 Task: Add a signature Hannah Green containing Have a great Halloween, Hannah Green to email address softage.5@softage.net and add a folder Meditation
Action: Mouse moved to (22, 42)
Screenshot: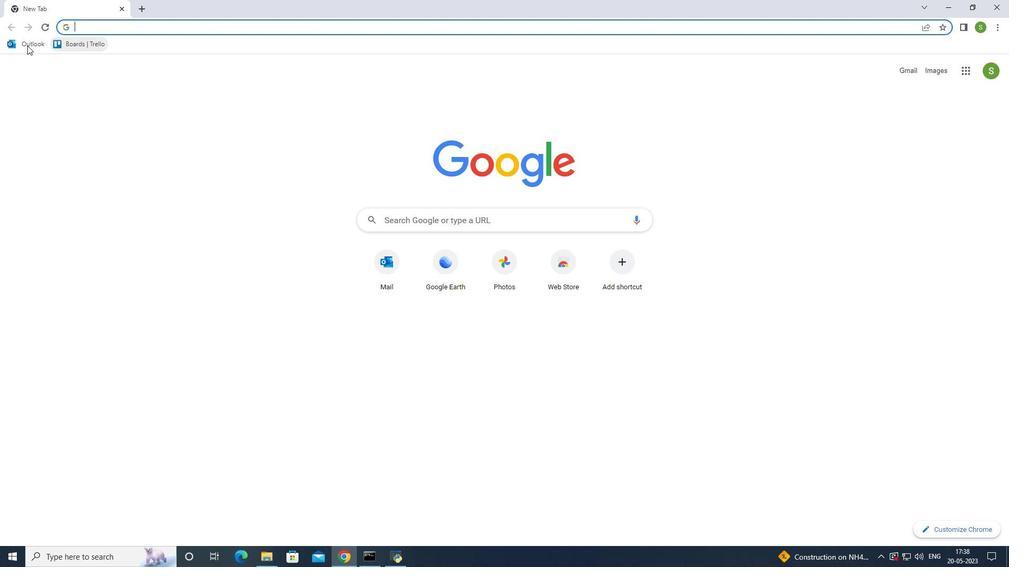 
Action: Mouse pressed left at (22, 42)
Screenshot: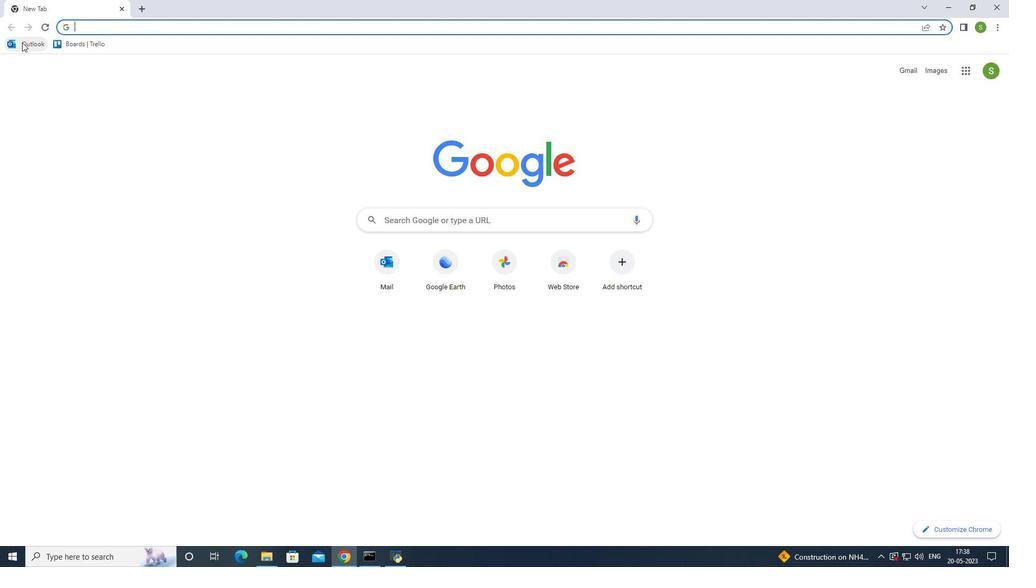 
Action: Mouse moved to (93, 90)
Screenshot: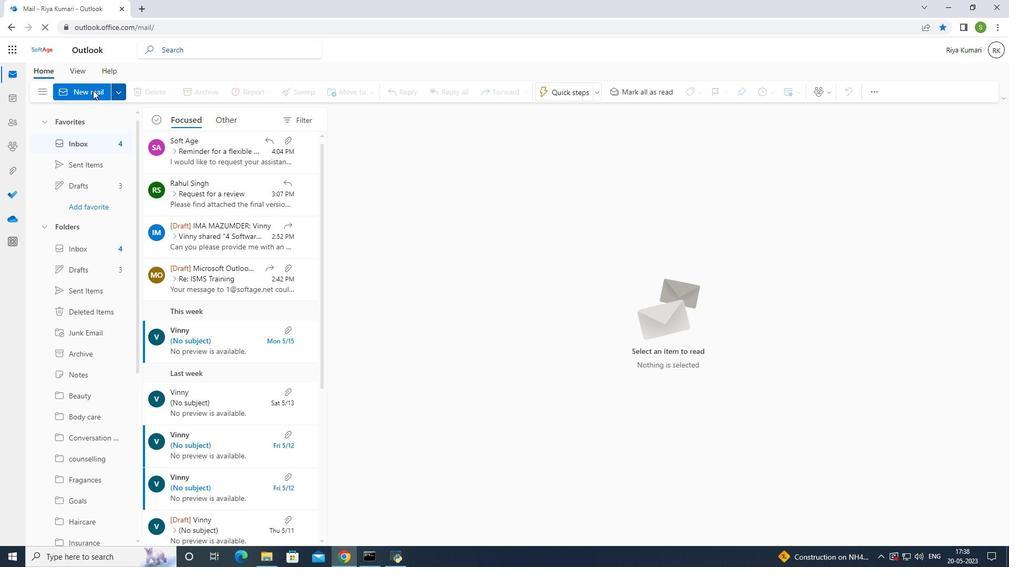 
Action: Mouse pressed left at (93, 90)
Screenshot: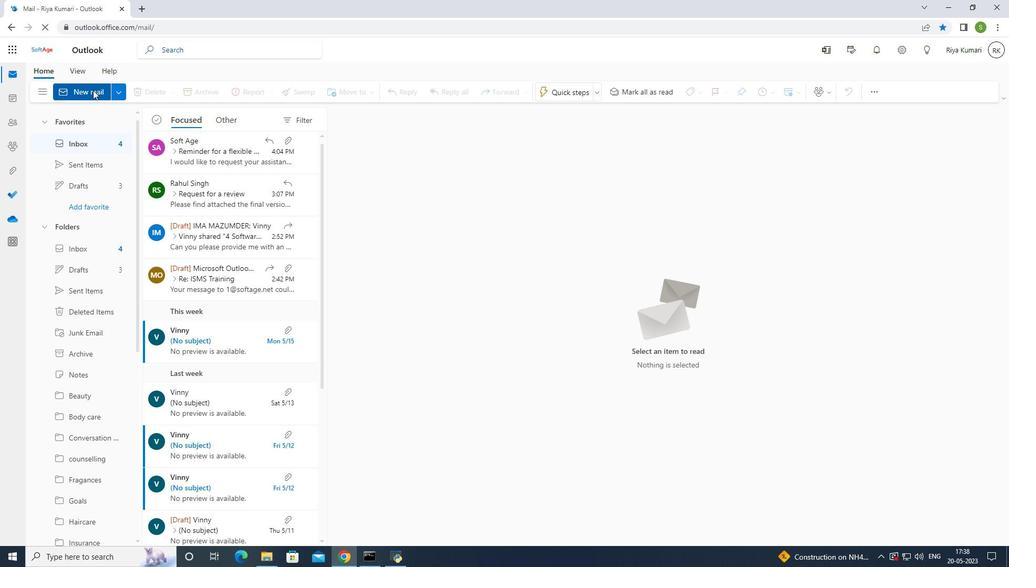 
Action: Mouse moved to (399, 146)
Screenshot: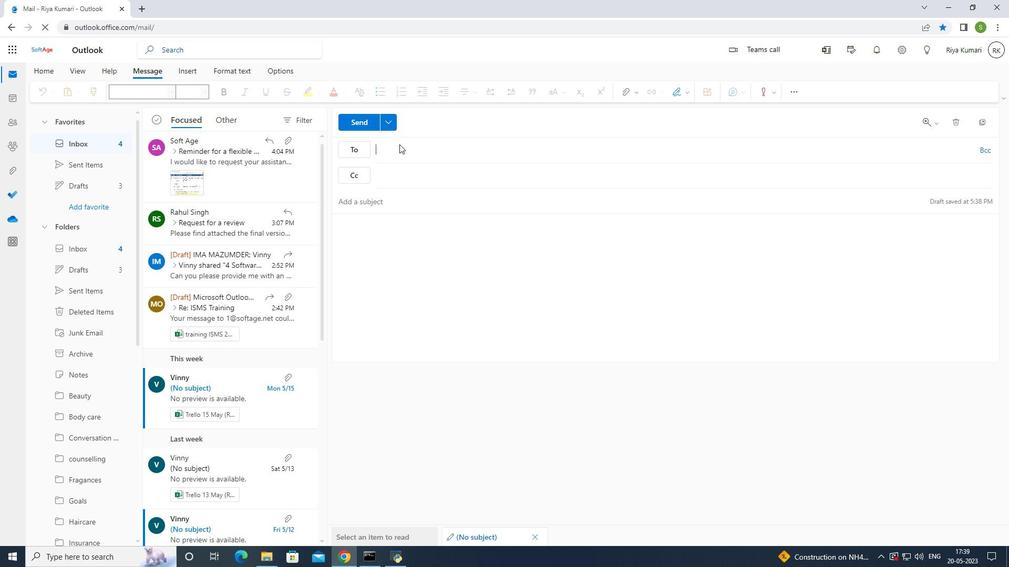 
Action: Mouse pressed left at (399, 146)
Screenshot: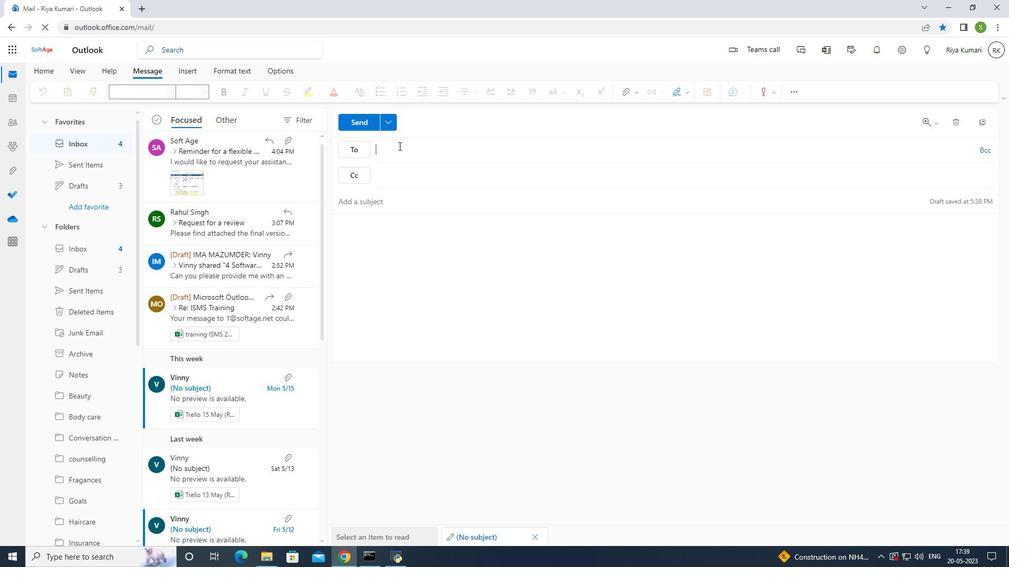 
Action: Mouse moved to (403, 143)
Screenshot: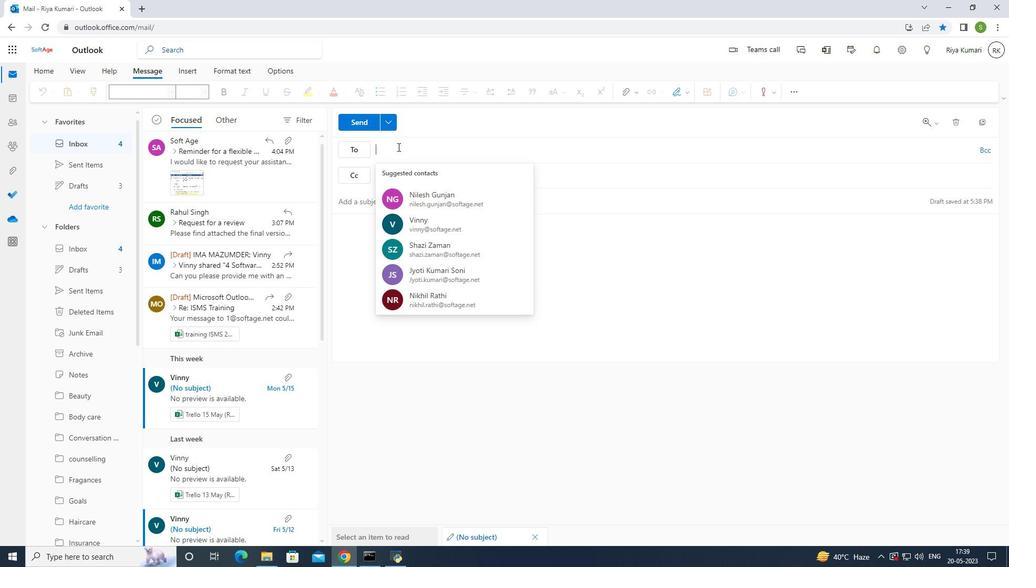 
Action: Key pressed softage.5<Key.shift>@softage.net
Screenshot: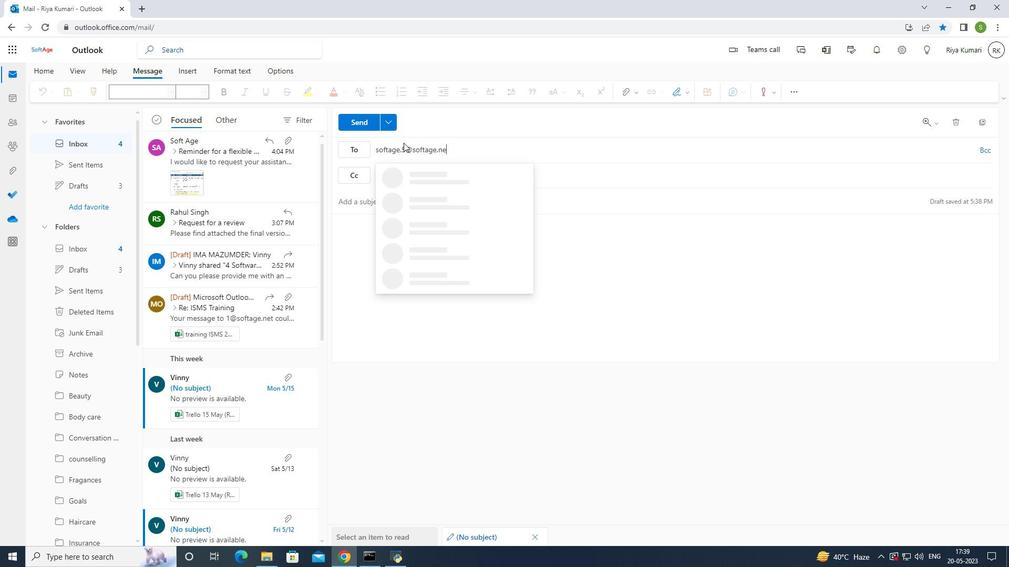 
Action: Mouse moved to (433, 182)
Screenshot: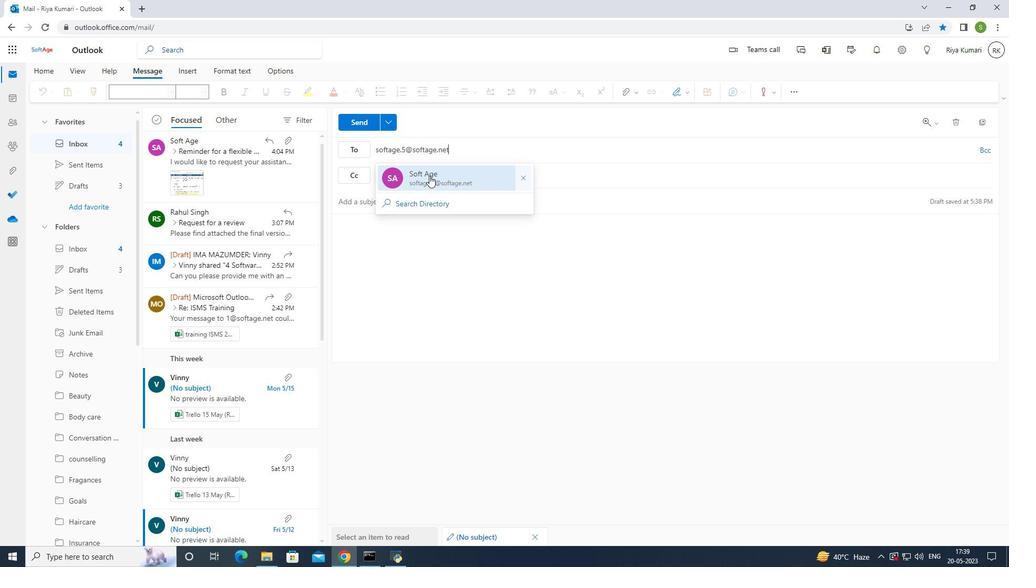 
Action: Mouse pressed left at (433, 182)
Screenshot: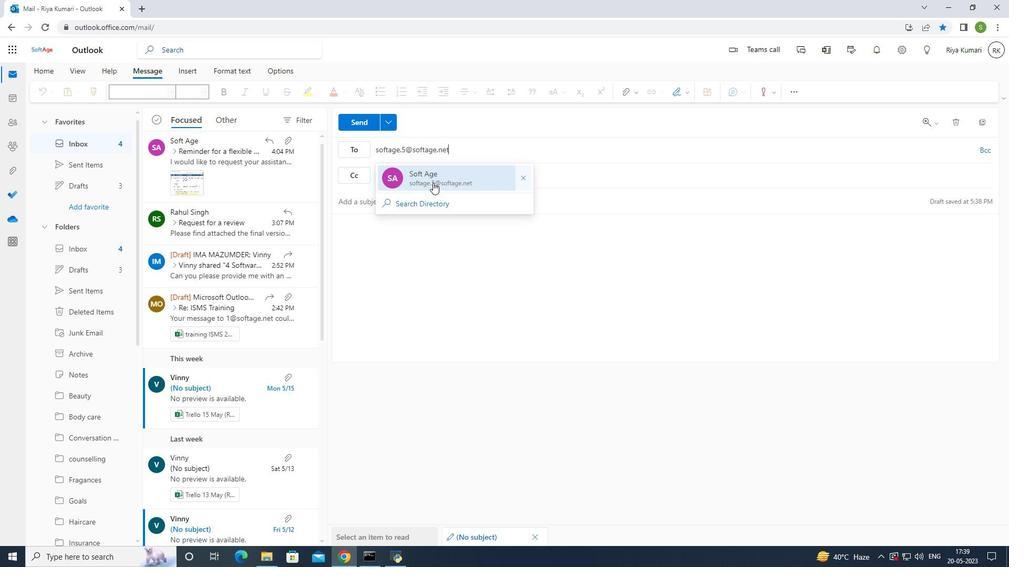 
Action: Mouse moved to (688, 90)
Screenshot: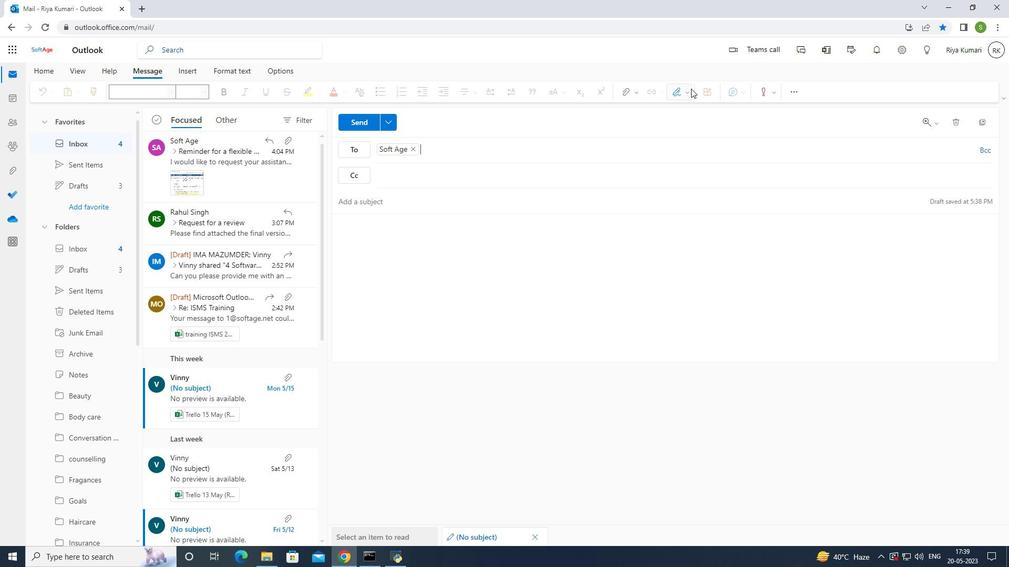 
Action: Mouse pressed left at (688, 90)
Screenshot: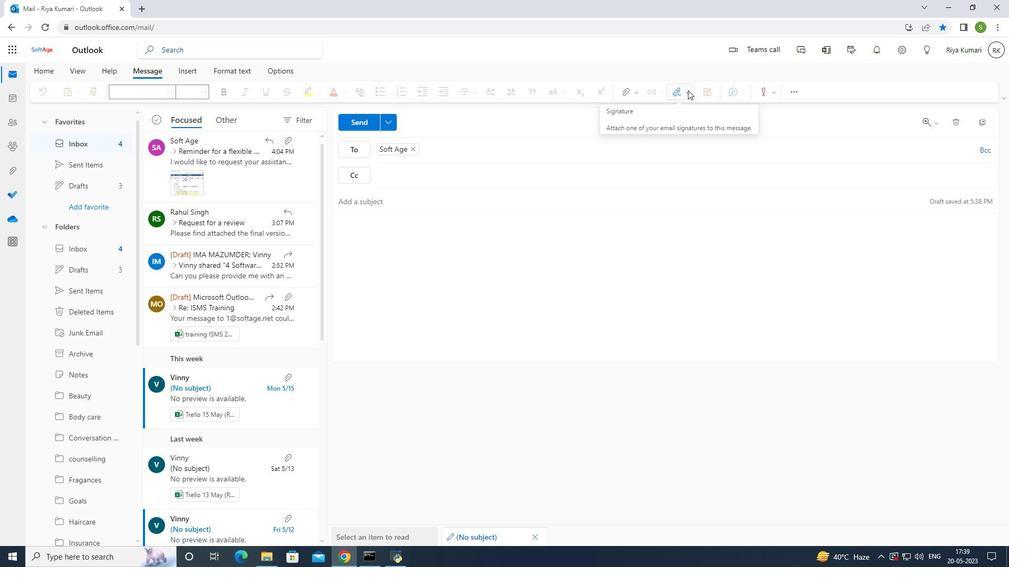 
Action: Mouse moved to (661, 132)
Screenshot: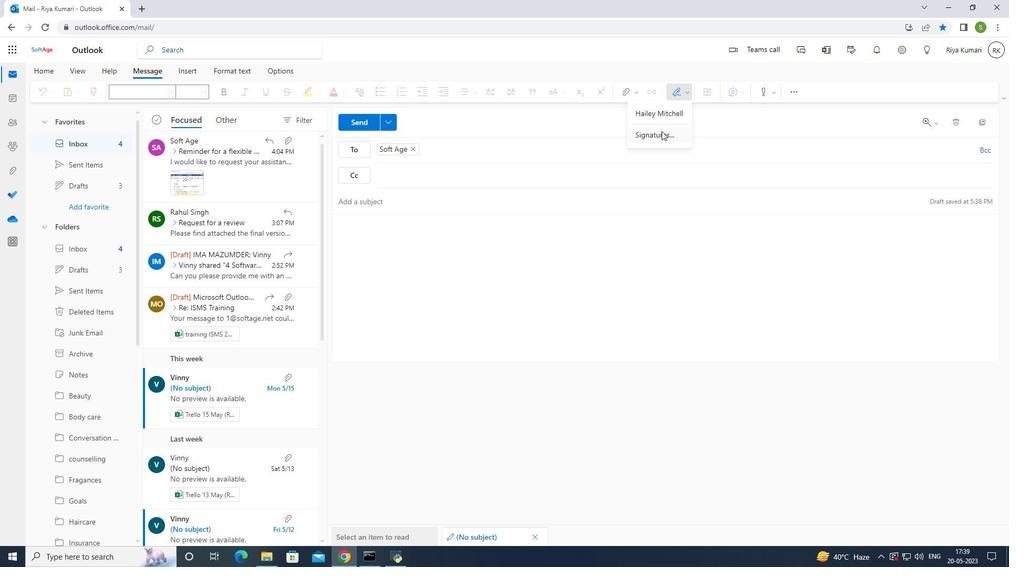 
Action: Mouse pressed left at (661, 132)
Screenshot: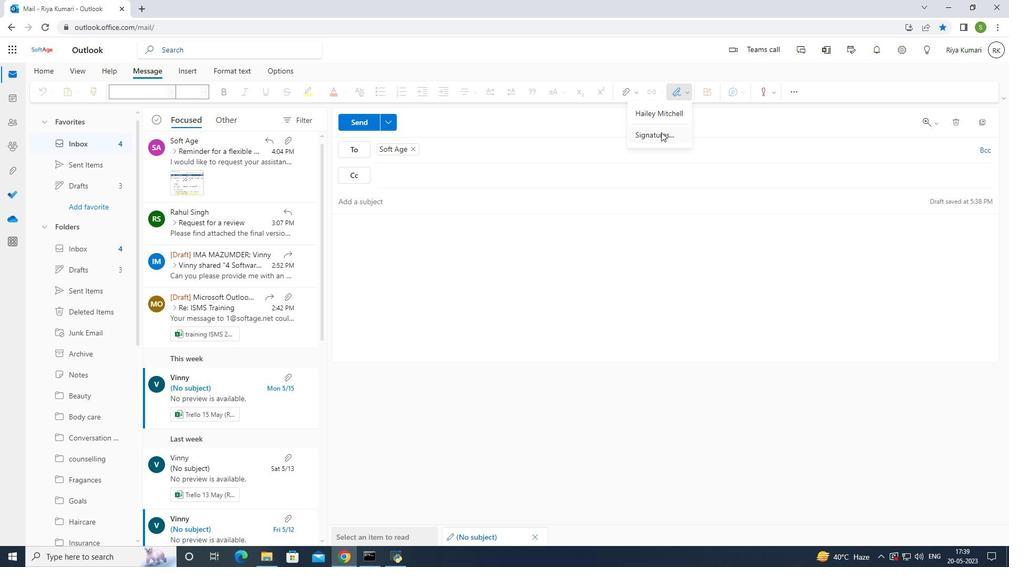 
Action: Mouse moved to (654, 175)
Screenshot: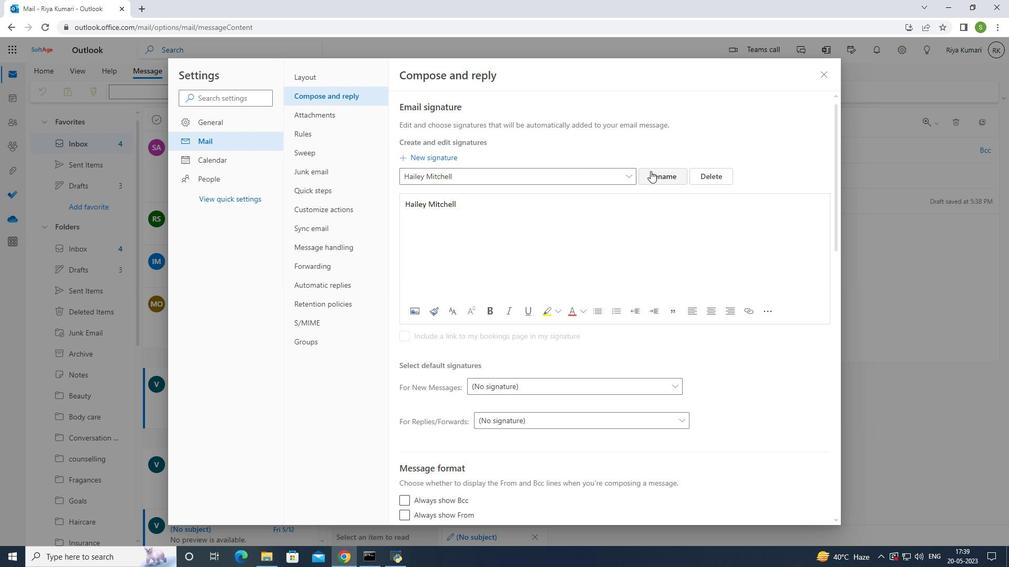 
Action: Mouse pressed left at (654, 175)
Screenshot: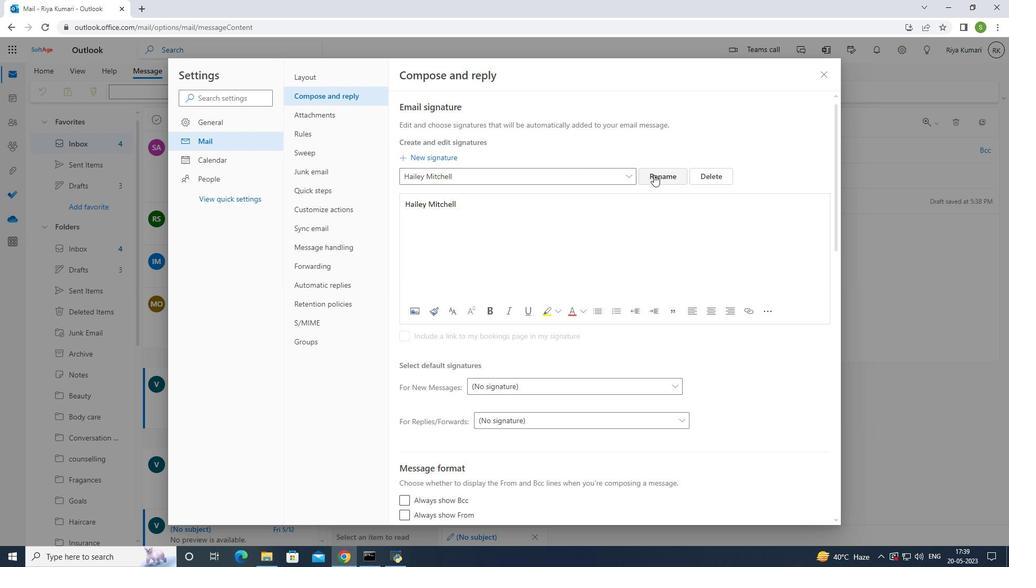 
Action: Mouse moved to (489, 179)
Screenshot: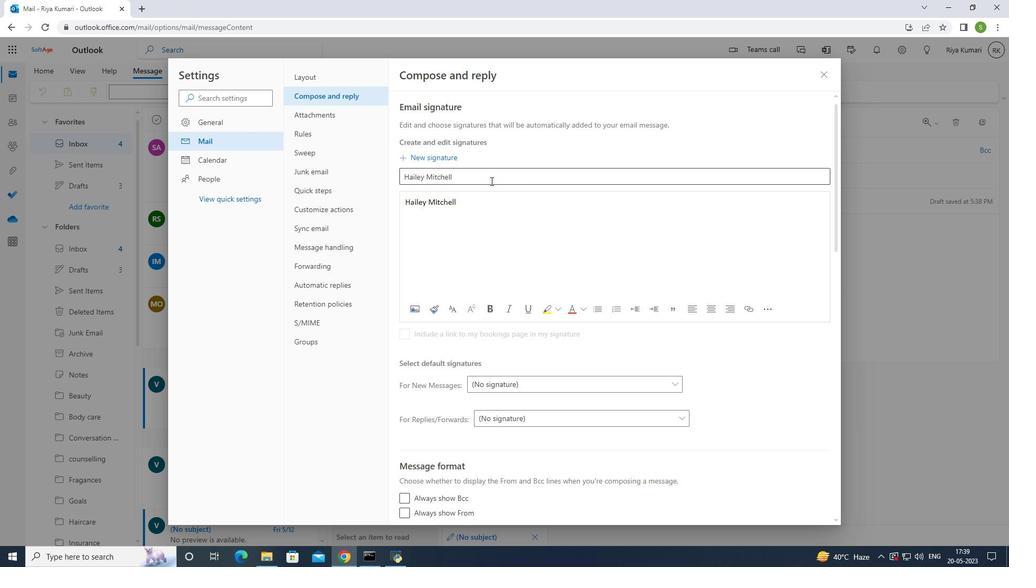 
Action: Mouse pressed left at (489, 179)
Screenshot: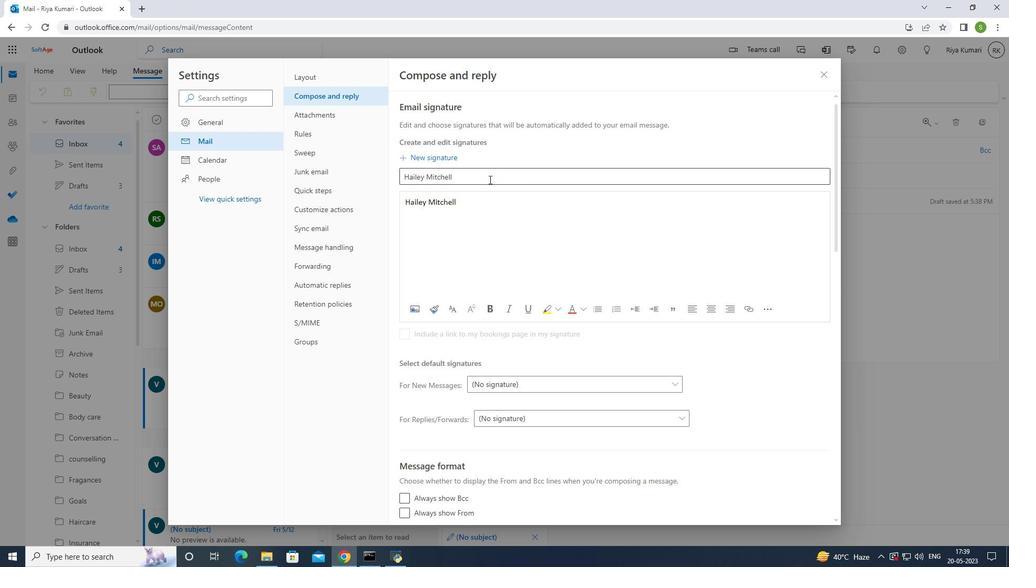 
Action: Key pressed <Key.backspace><Key.backspace><Key.backspace><Key.backspace><Key.backspace><Key.backspace><Key.backspace><Key.backspace><Key.backspace><Key.backspace><Key.backspace><Key.backspace><Key.backspace><Key.backspace><Key.backspace><Key.backspace><Key.backspace><Key.backspace>
Screenshot: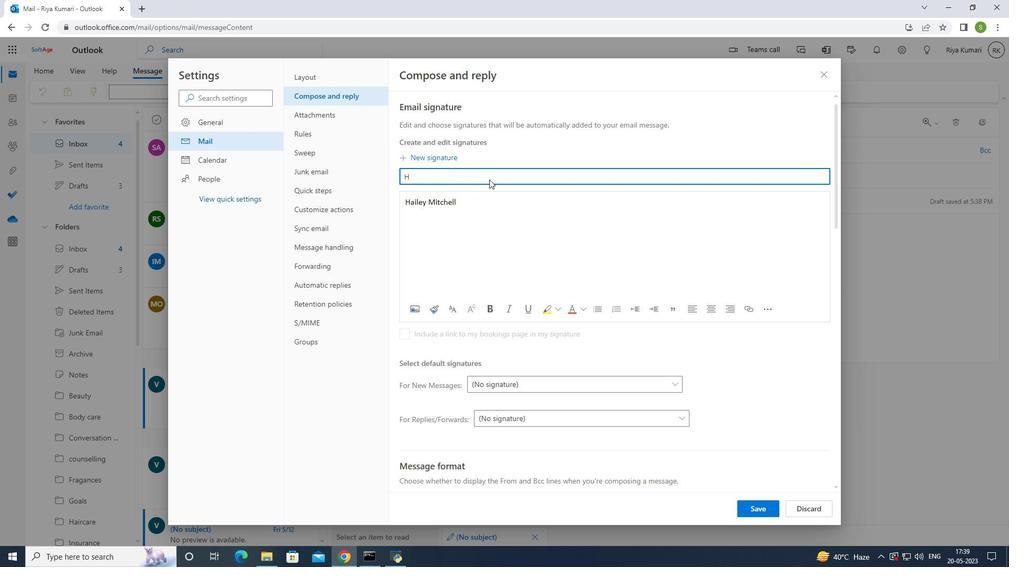 
Action: Mouse moved to (489, 178)
Screenshot: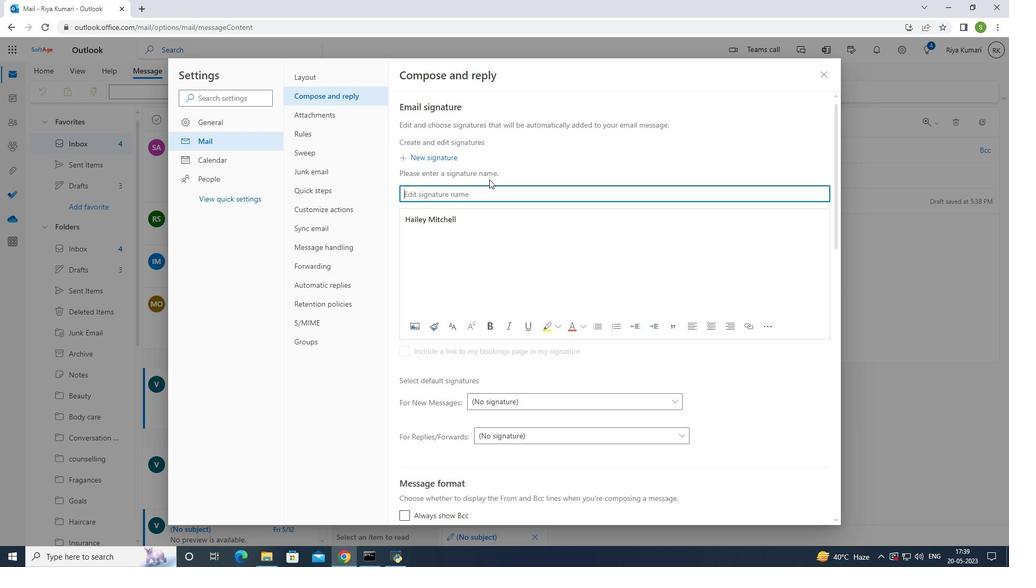 
Action: Key pressed <Key.shift><Key.shift>Hannah<Key.space><Key.shift>Greennnn<Key.backspace><Key.backspace><Key.backspace><Key.backspace>n
Screenshot: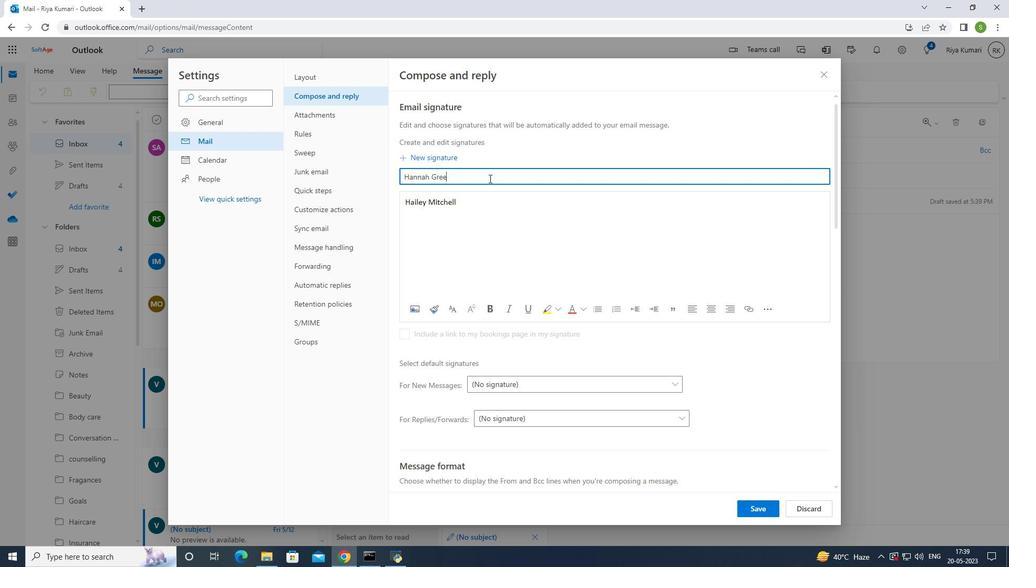 
Action: Mouse moved to (489, 188)
Screenshot: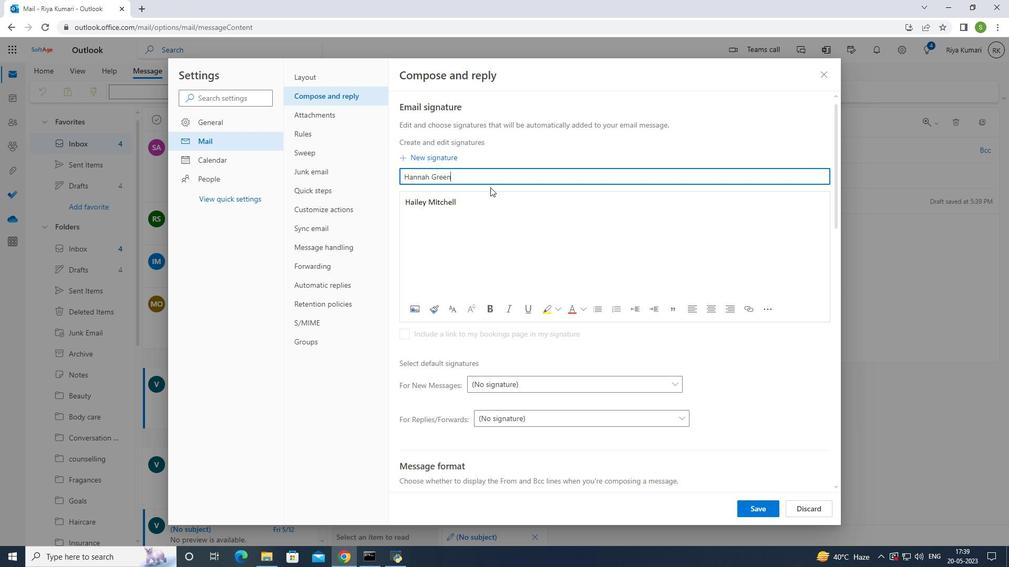 
Action: Key pressed ctrl+A<'\x03'>
Screenshot: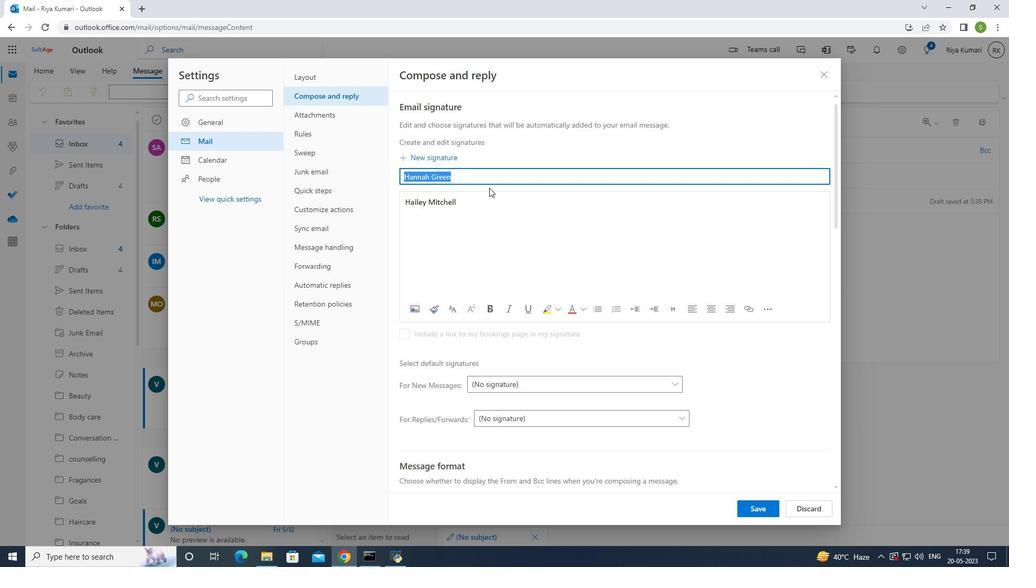 
Action: Mouse moved to (466, 201)
Screenshot: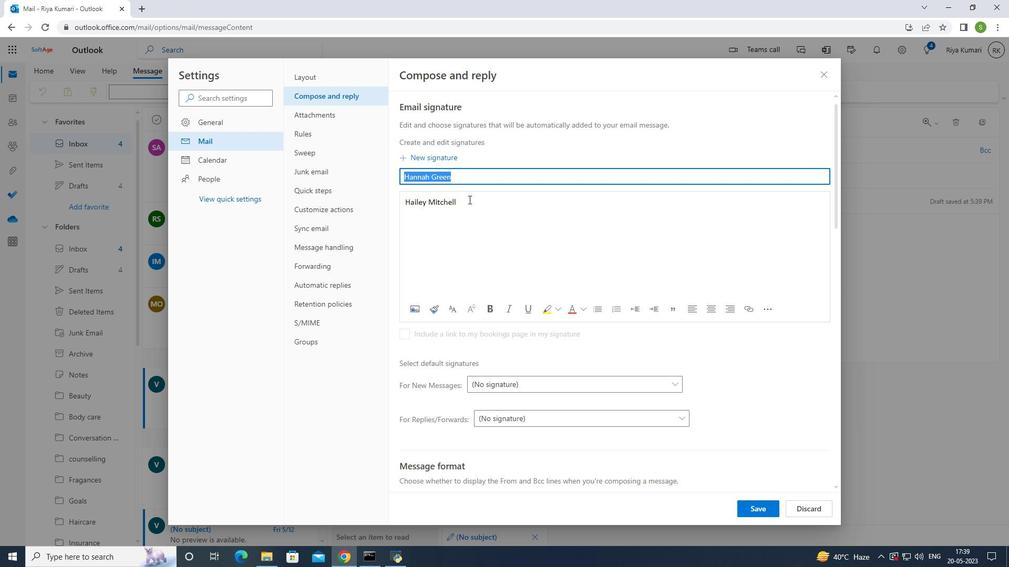 
Action: Mouse pressed left at (466, 201)
Screenshot: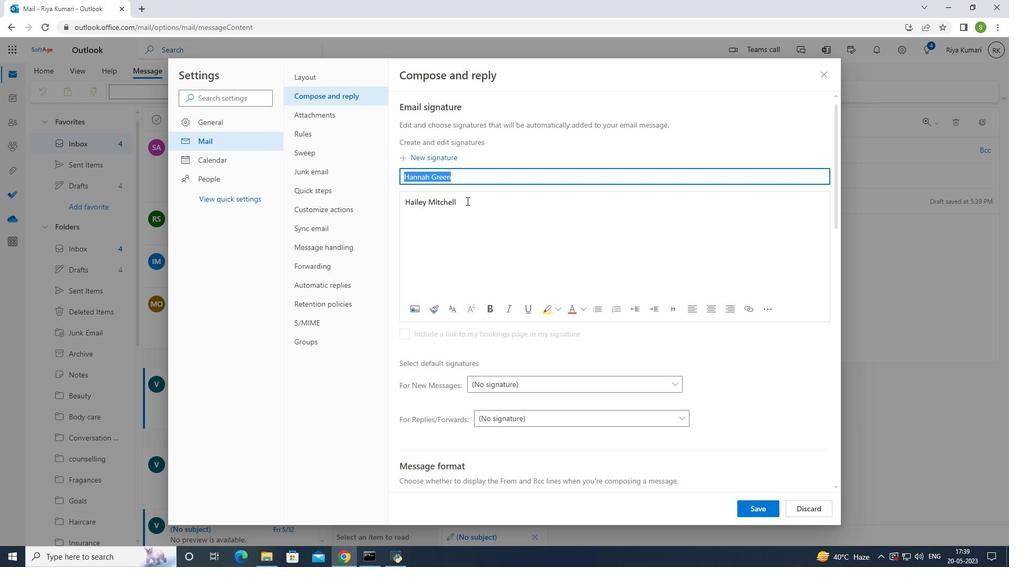 
Action: Mouse moved to (464, 202)
Screenshot: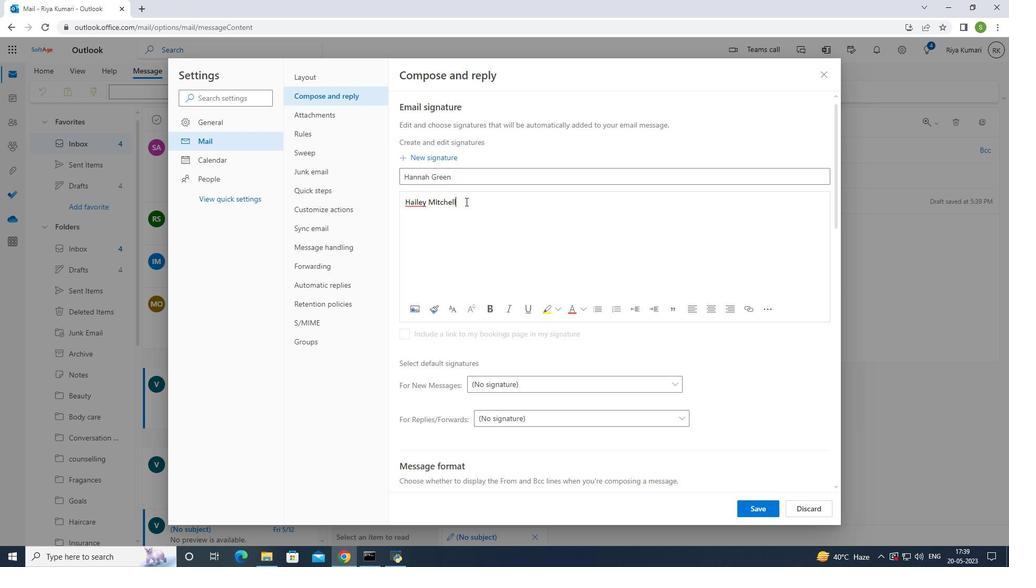 
Action: Key pressed <Key.backspace>
Screenshot: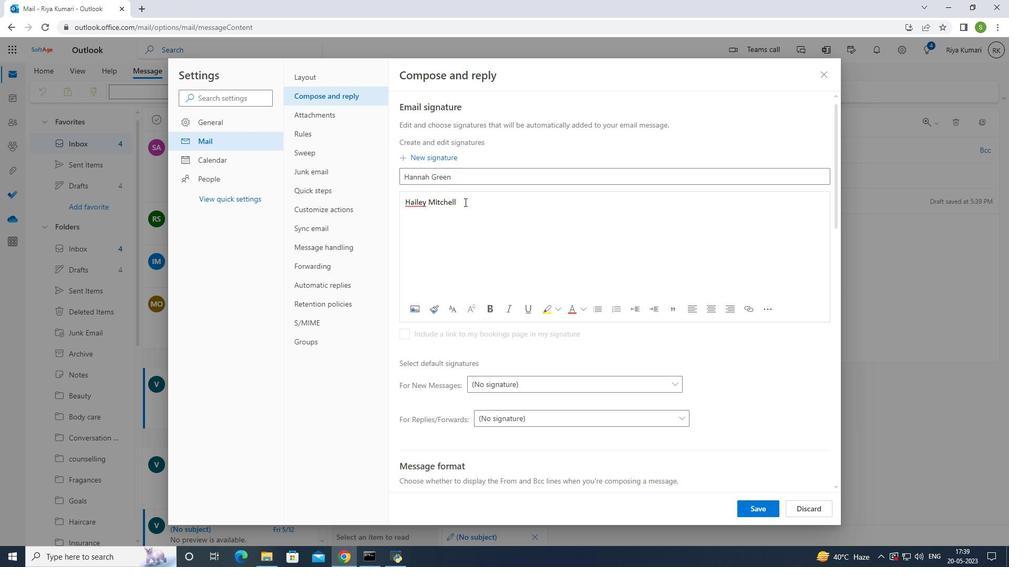 
Action: Mouse moved to (465, 202)
Screenshot: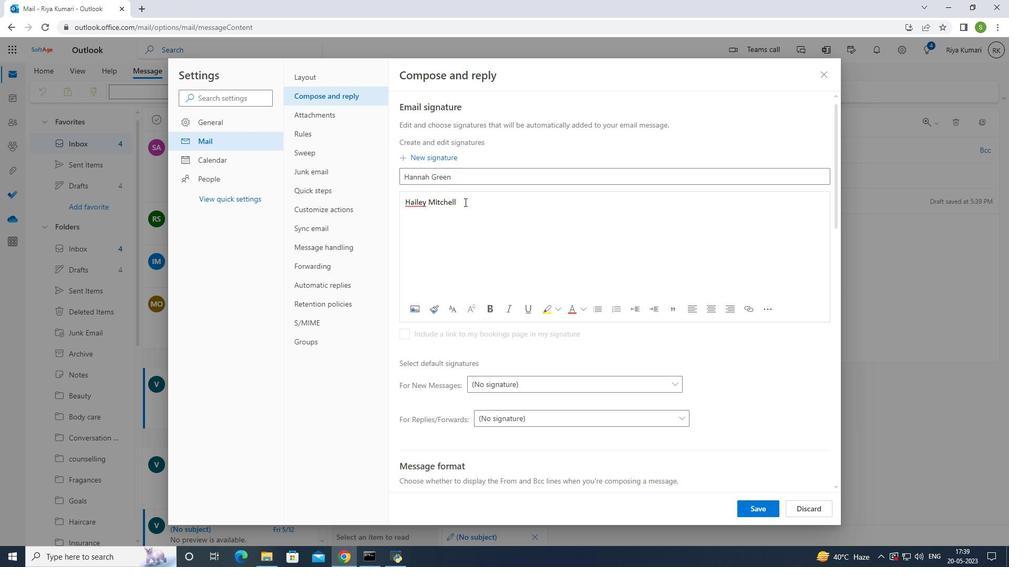 
Action: Key pressed <Key.backspace><Key.backspace><Key.backspace><Key.backspace><Key.backspace><Key.backspace><Key.backspace><Key.backspace><Key.backspace><Key.backspace><Key.backspace><Key.backspace><Key.backspace>
Screenshot: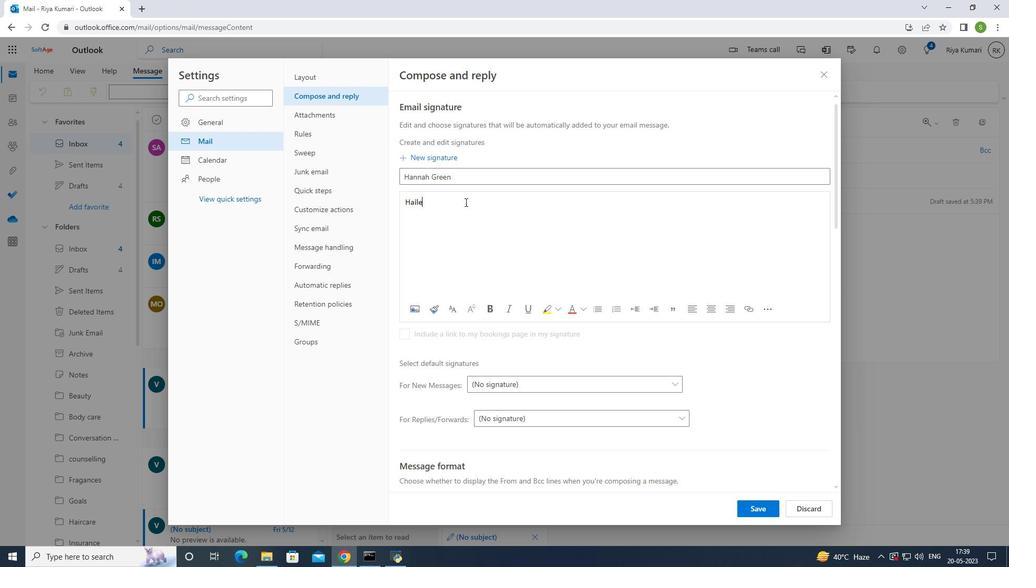 
Action: Mouse moved to (465, 202)
Screenshot: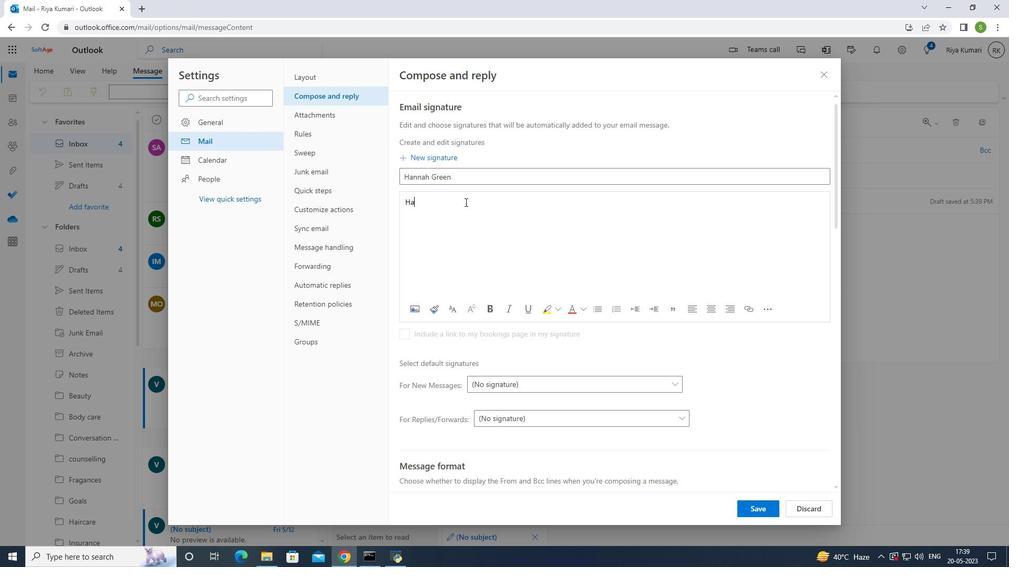 
Action: Key pressed <Key.backspace>
Screenshot: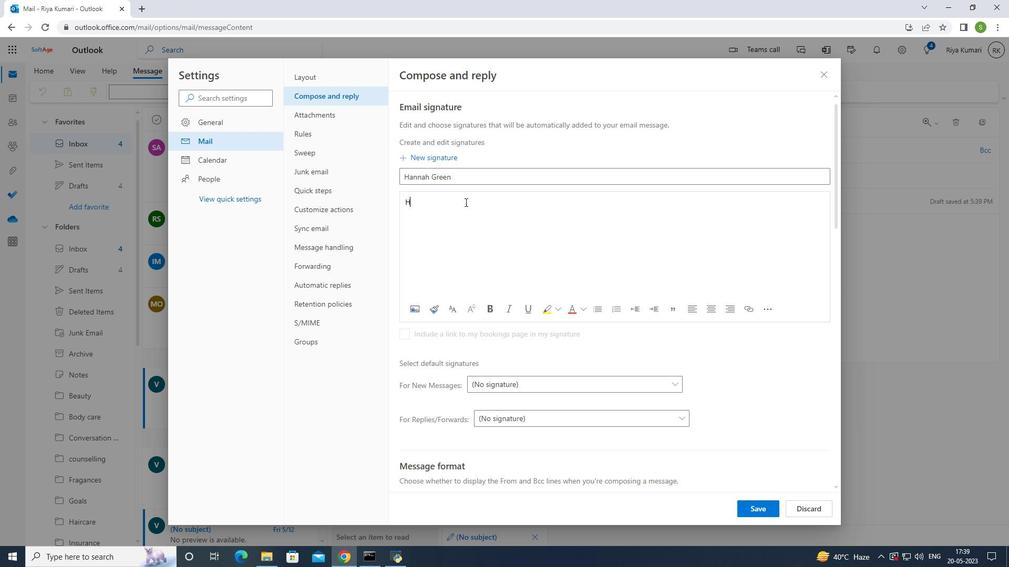 
Action: Mouse moved to (465, 203)
Screenshot: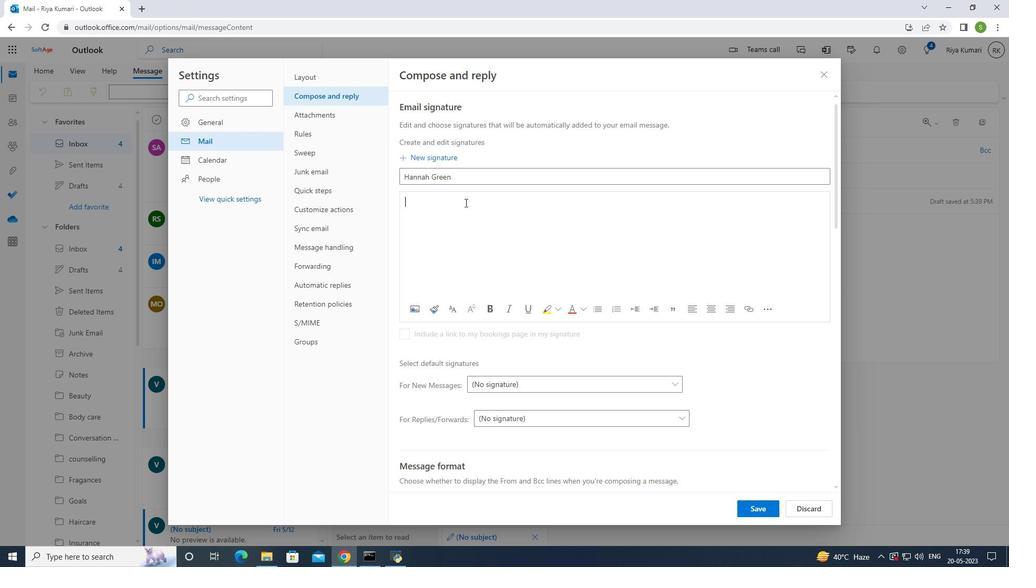 
Action: Key pressed ctrl+V
Screenshot: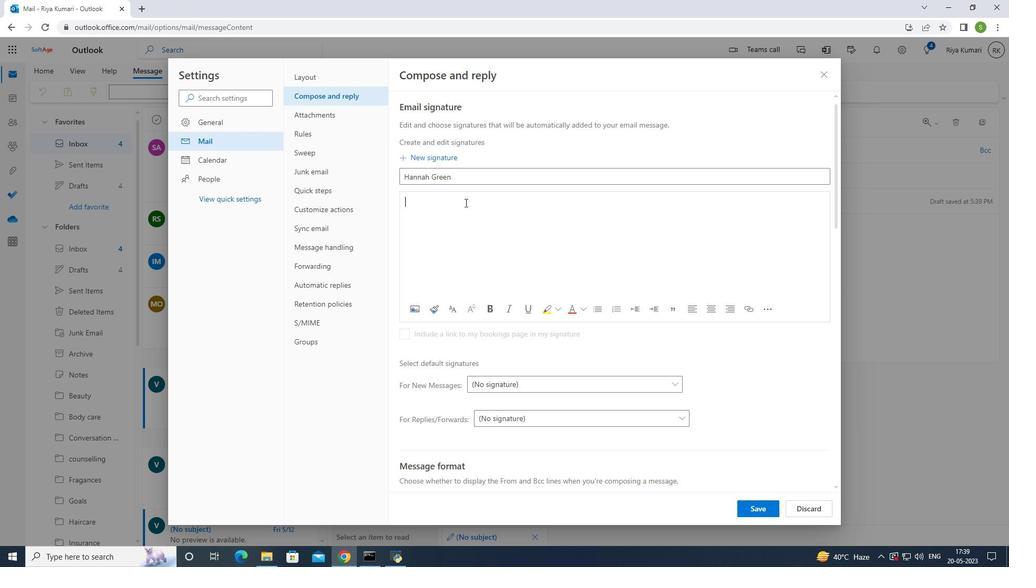 
Action: Mouse moved to (584, 291)
Screenshot: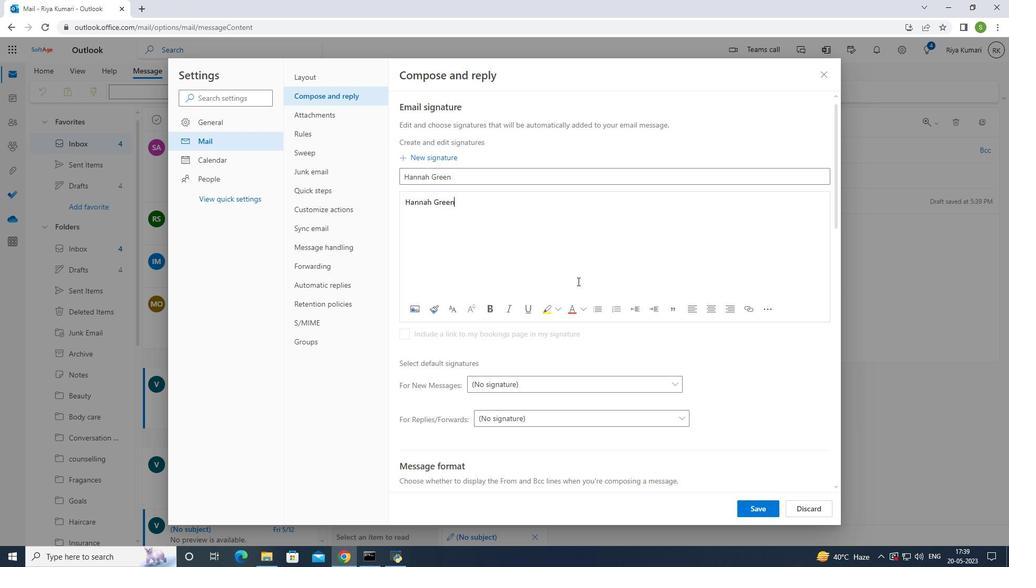 
Action: Mouse scrolled (582, 289) with delta (0, 0)
Screenshot: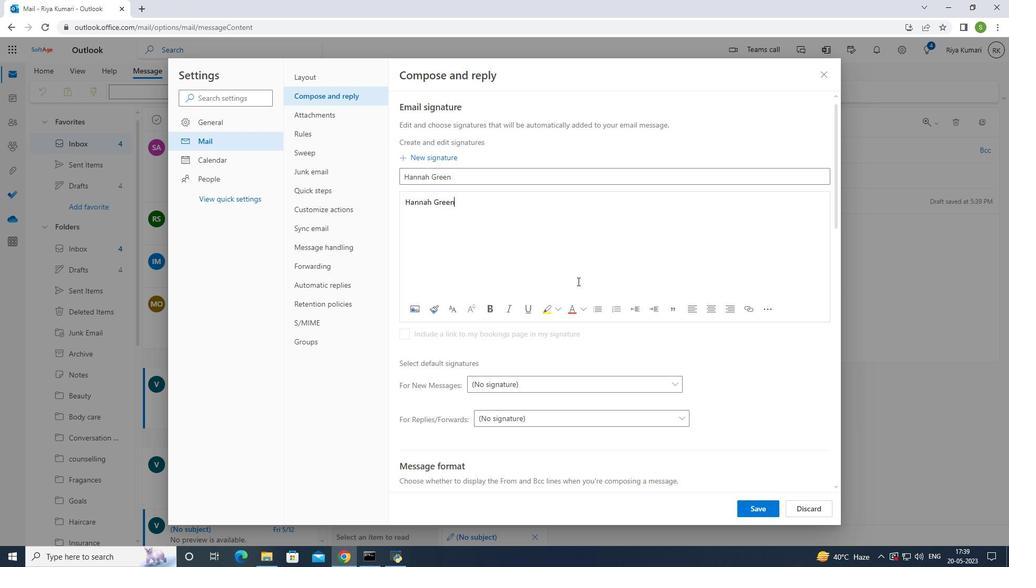 
Action: Mouse scrolled (583, 290) with delta (0, 0)
Screenshot: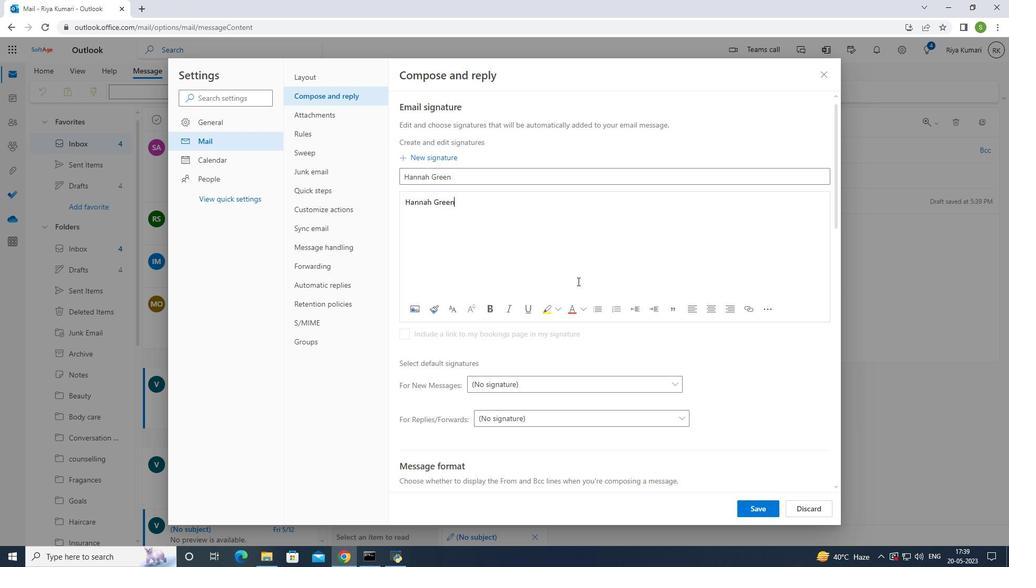 
Action: Mouse scrolled (584, 291) with delta (0, 0)
Screenshot: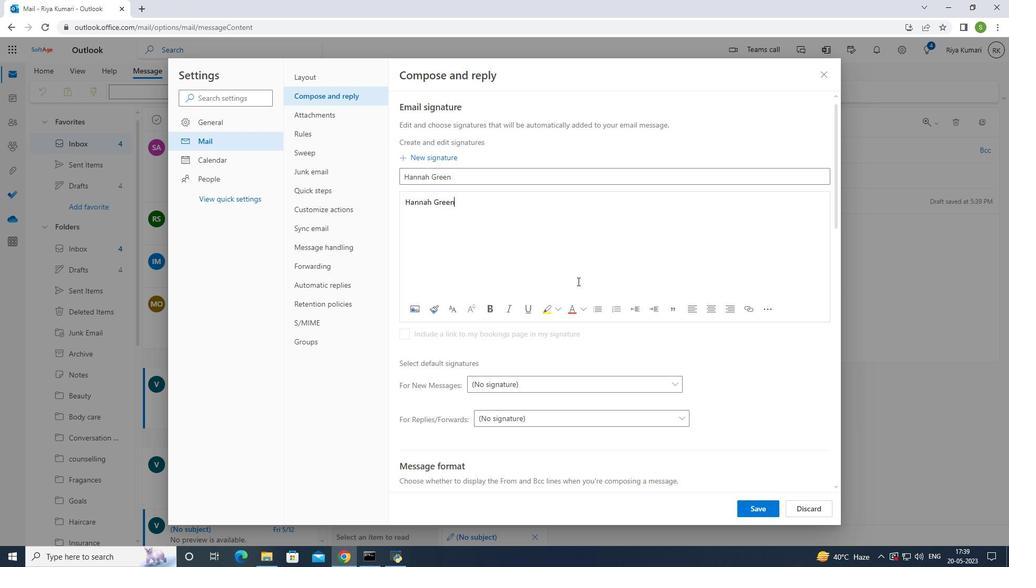 
Action: Mouse moved to (755, 512)
Screenshot: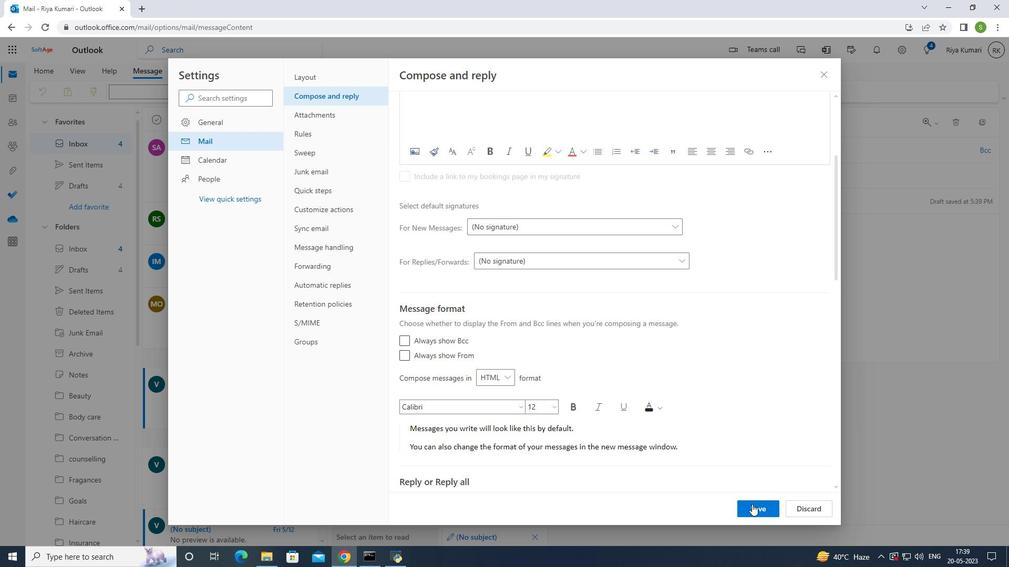 
Action: Mouse pressed left at (755, 512)
Screenshot: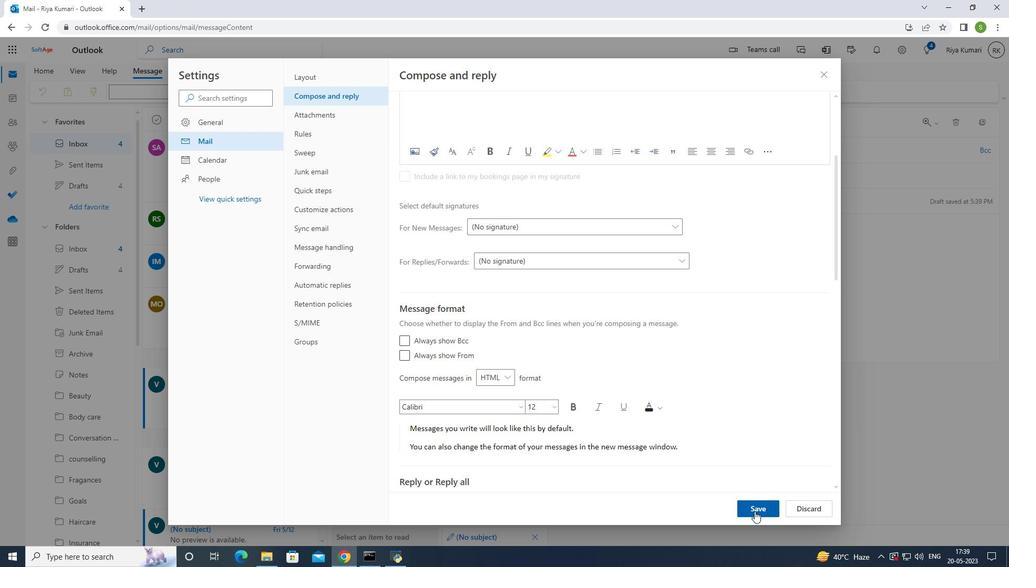 
Action: Mouse moved to (828, 75)
Screenshot: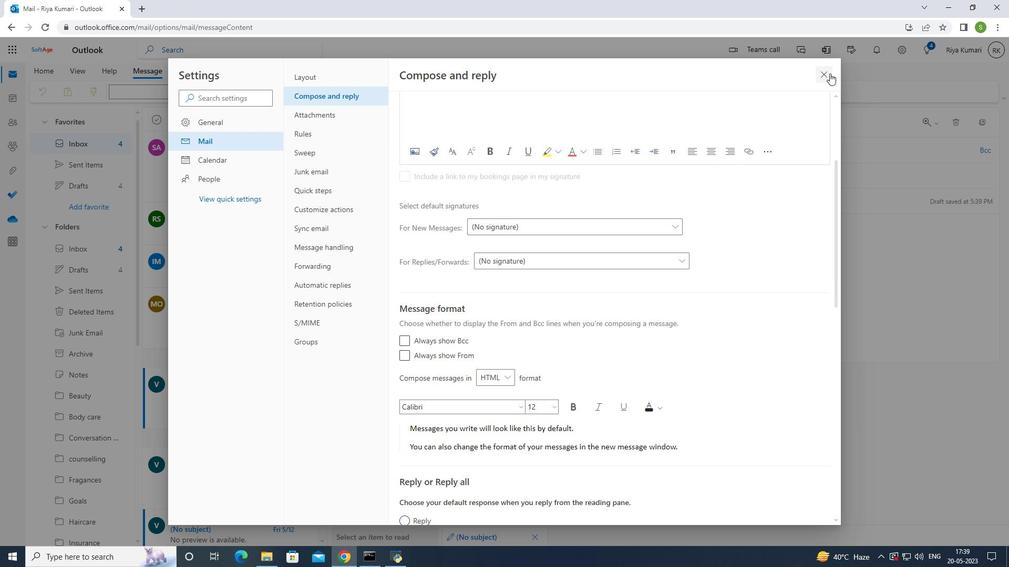
Action: Mouse pressed left at (828, 75)
Screenshot: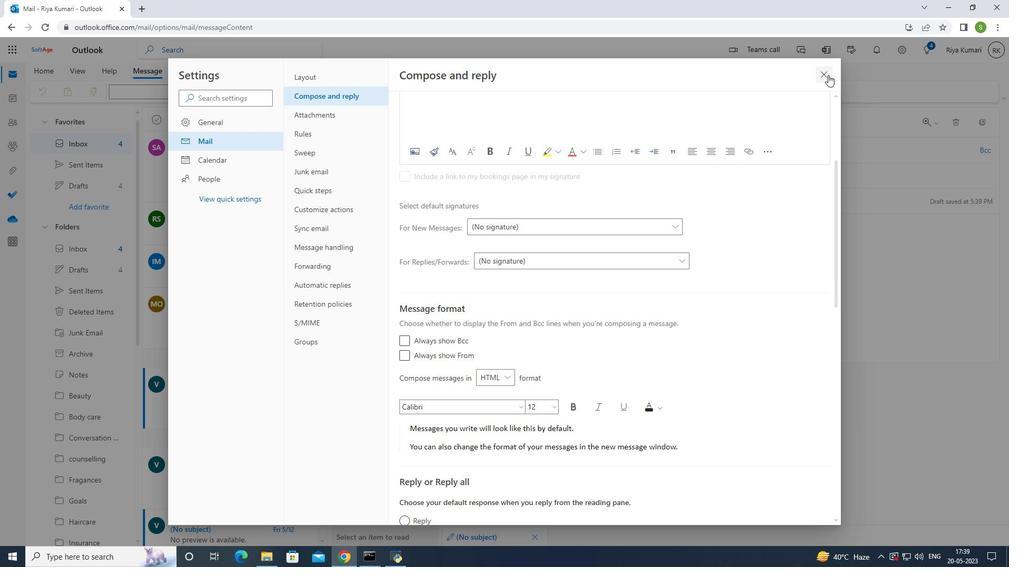 
Action: Mouse moved to (428, 228)
Screenshot: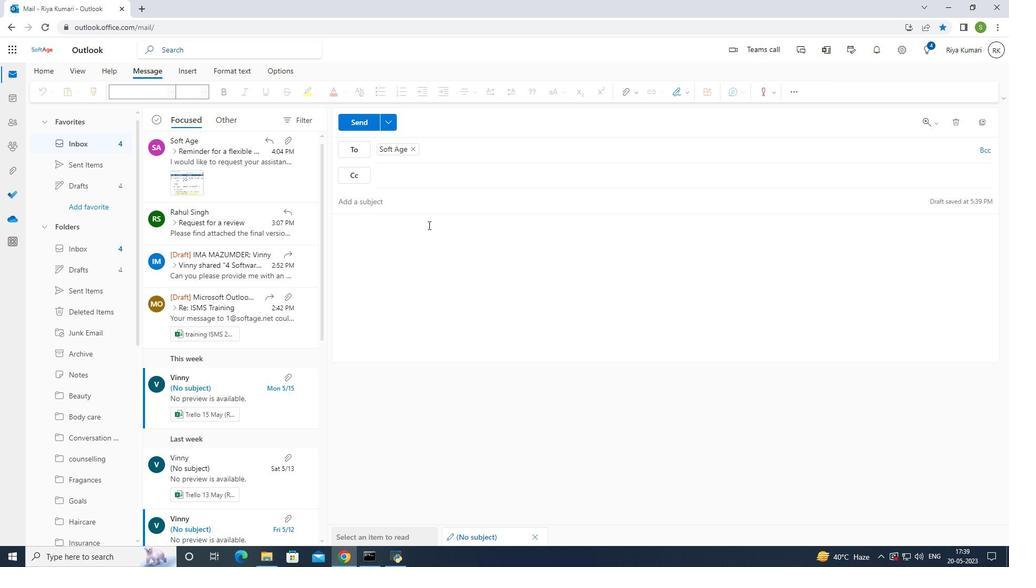
Action: Mouse pressed left at (428, 228)
Screenshot: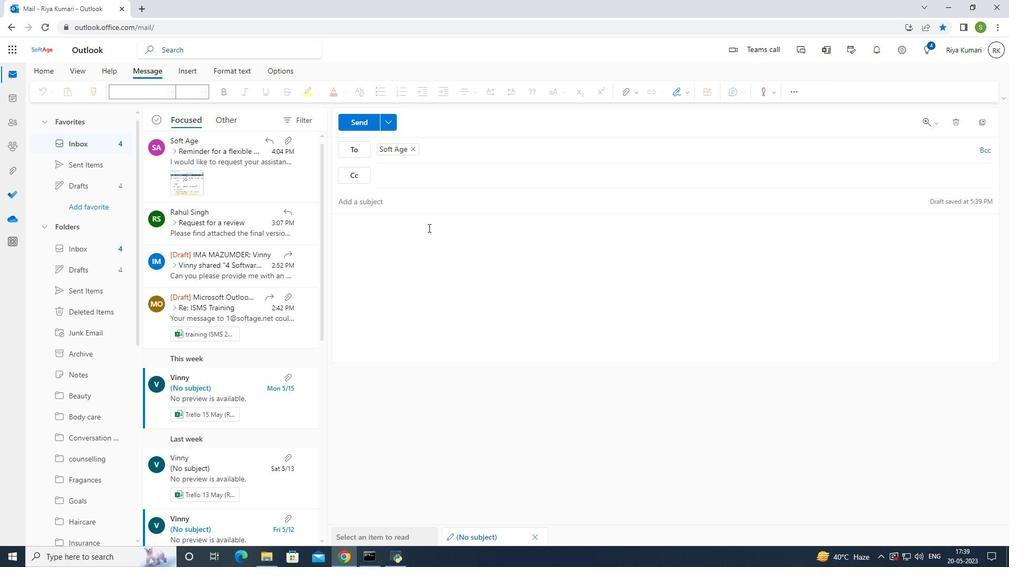 
Action: Mouse moved to (679, 91)
Screenshot: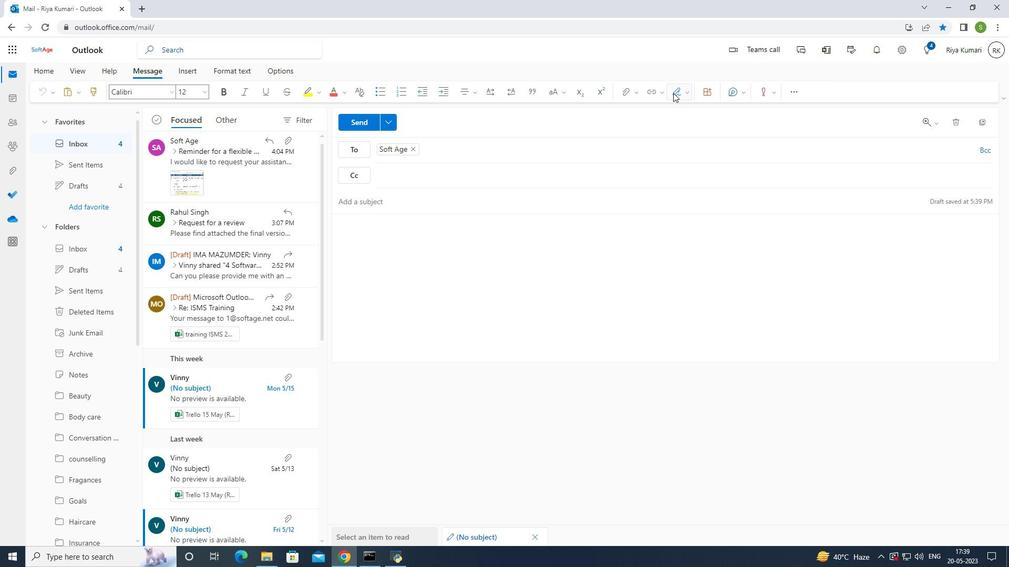 
Action: Mouse pressed left at (679, 91)
Screenshot: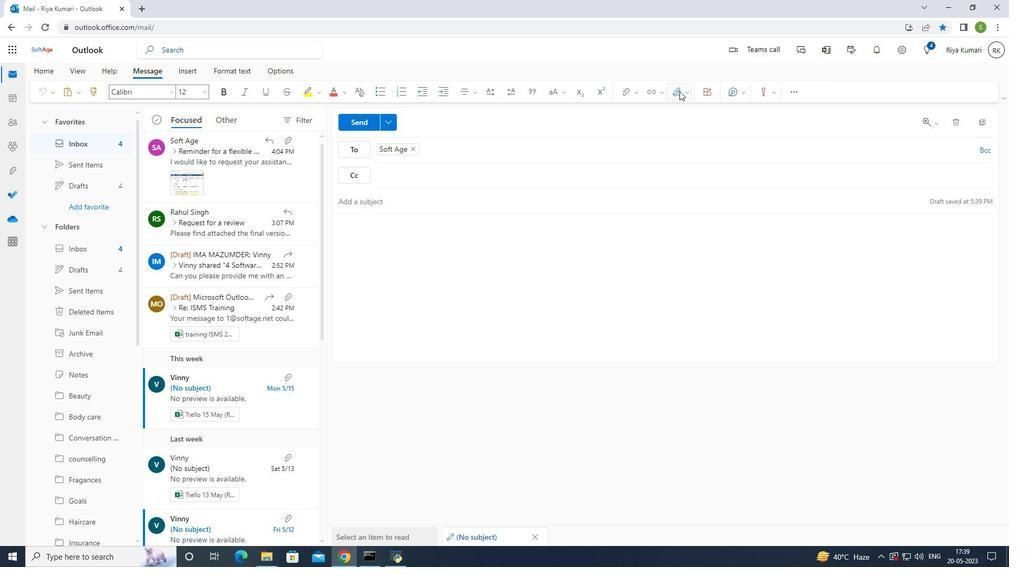 
Action: Mouse moved to (667, 114)
Screenshot: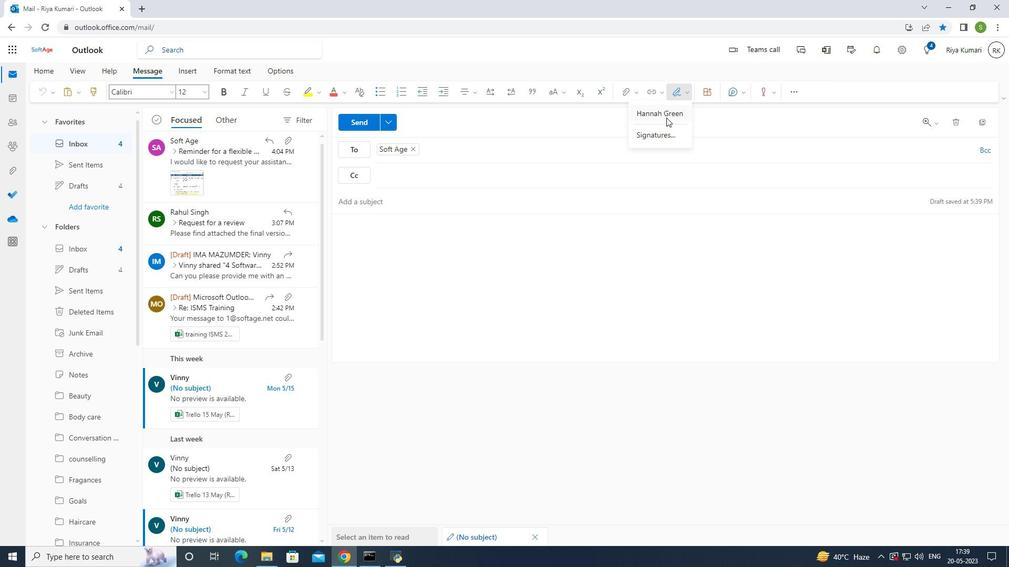 
Action: Mouse pressed left at (667, 114)
Screenshot: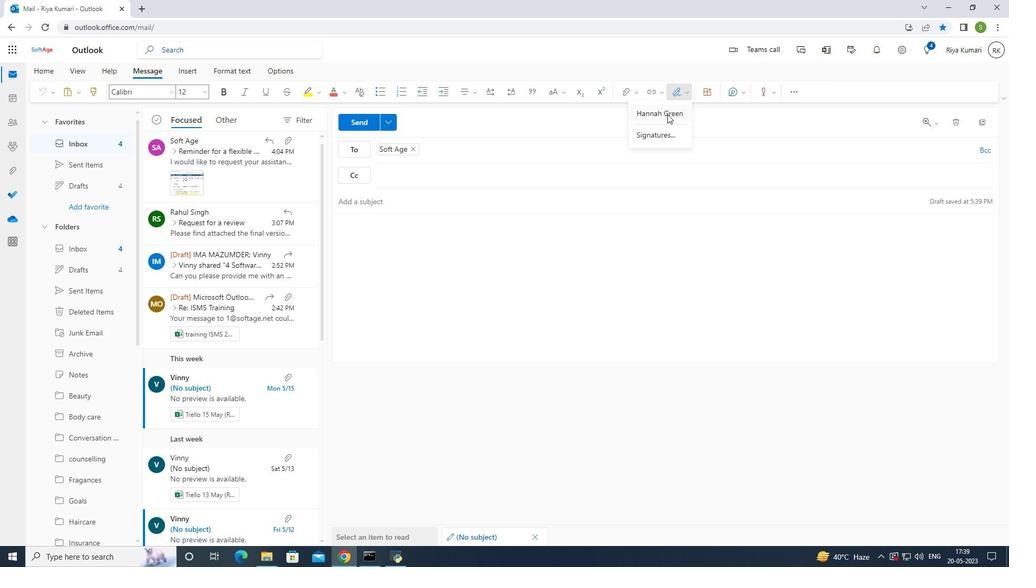 
Action: Mouse moved to (522, 266)
Screenshot: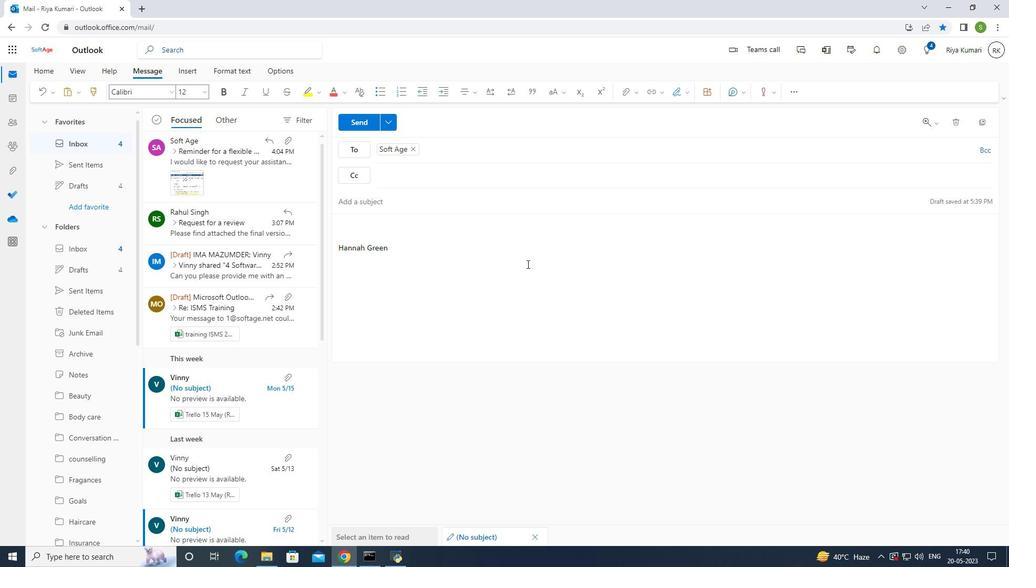 
Action: Key pressed <Key.shift><Key.shift><Key.shift>Have<Key.space>a<Key.space><Key.shift><Key.shift><Key.shift><Key.shift><Key.shift><Key.shift><Key.shift><Key.shift><Key.shift><Key.shift><Key.shift><Key.shift><Key.shift><Key.shift>Great<Key.space><Key.shift><Key.shift><Key.shift><Key.shift><Key.shift><Key.shift><Key.shift><Key.shift><Key.shift><Key.shift><Key.shift><Key.shift><Key.shift>Halloween
Screenshot: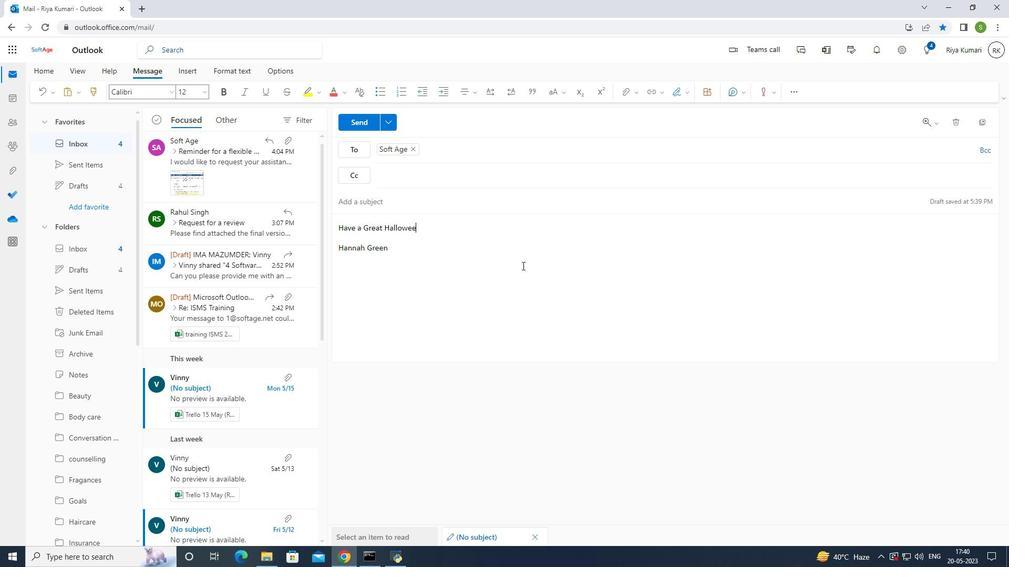 
Action: Mouse moved to (99, 318)
Screenshot: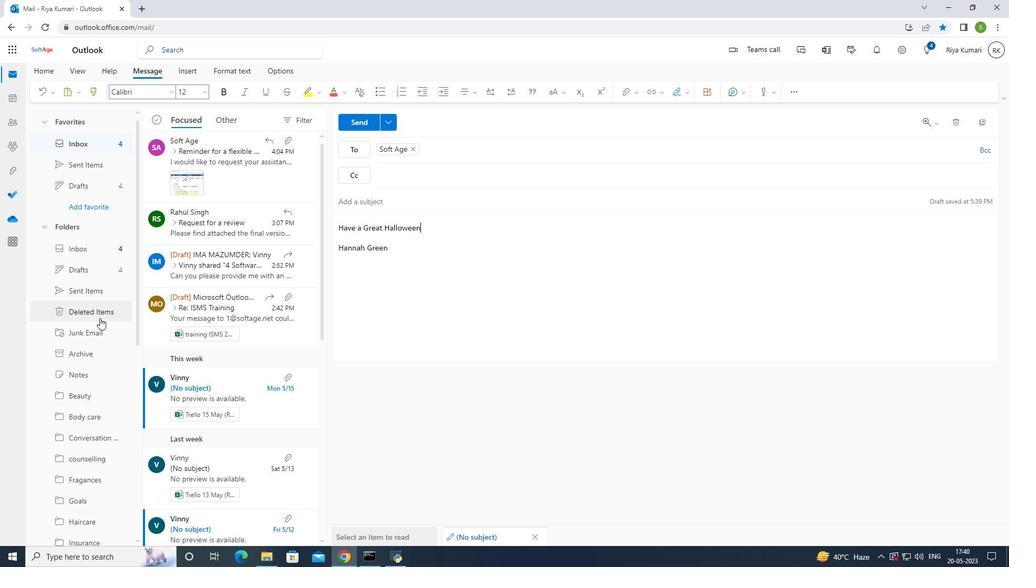 
Action: Mouse scrolled (99, 317) with delta (0, 0)
Screenshot: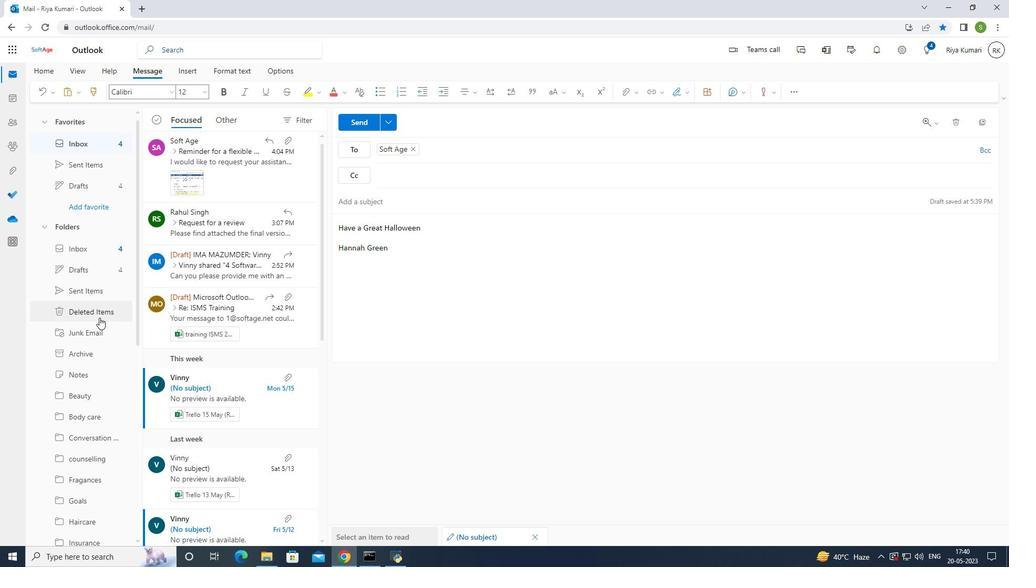 
Action: Mouse scrolled (99, 317) with delta (0, 0)
Screenshot: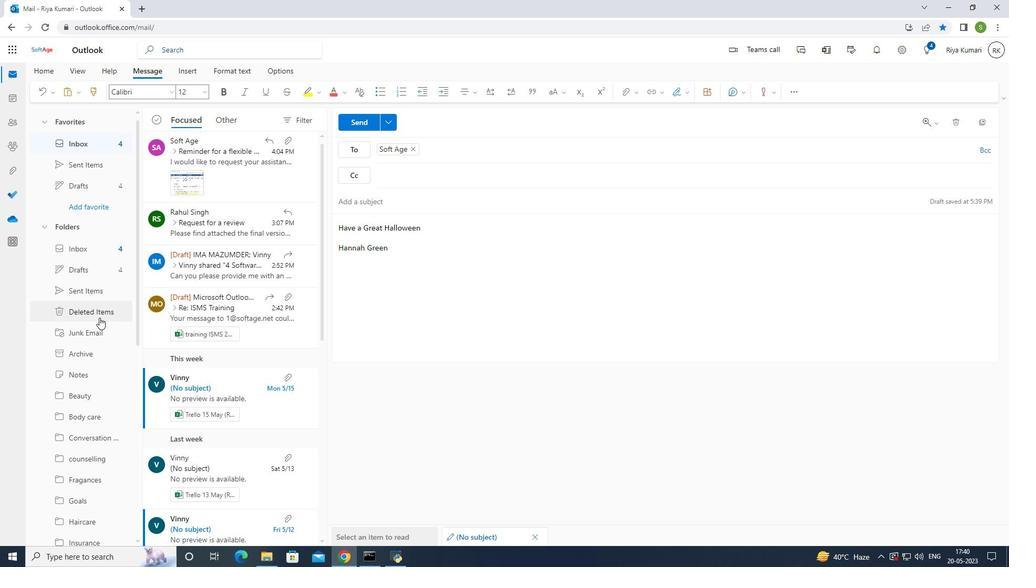 
Action: Mouse scrolled (99, 317) with delta (0, 0)
Screenshot: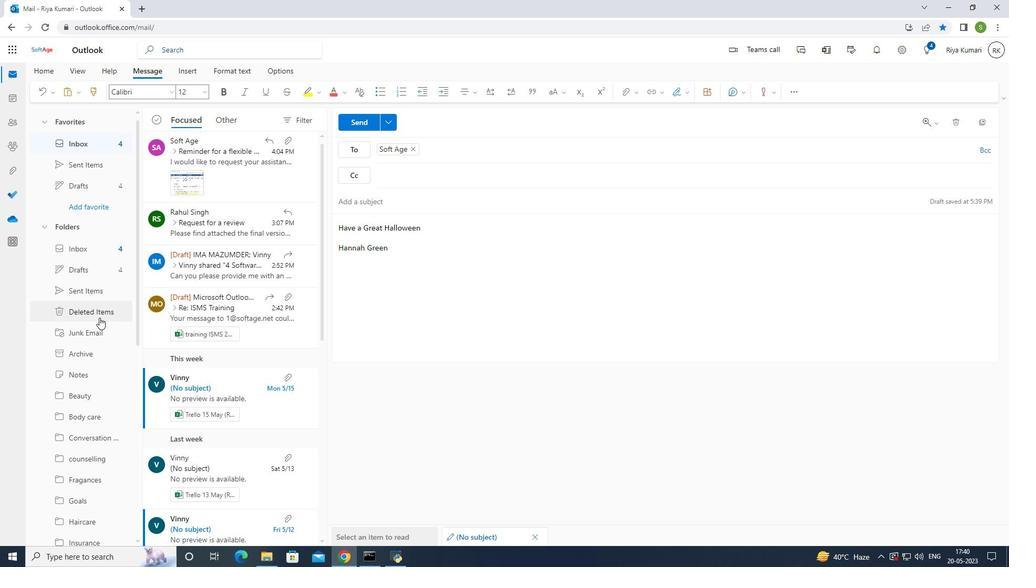 
Action: Mouse scrolled (99, 317) with delta (0, 0)
Screenshot: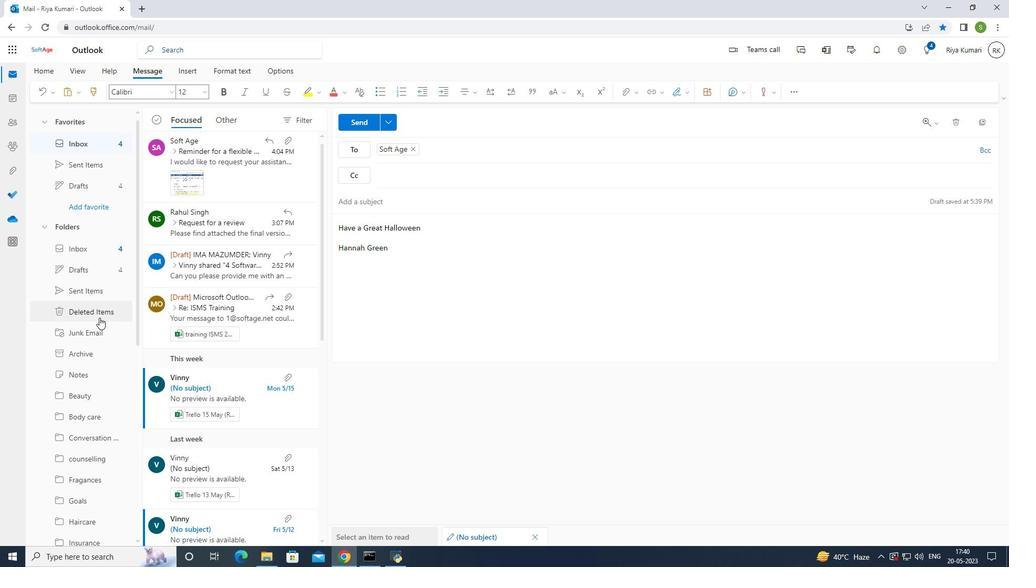 
Action: Mouse moved to (103, 310)
Screenshot: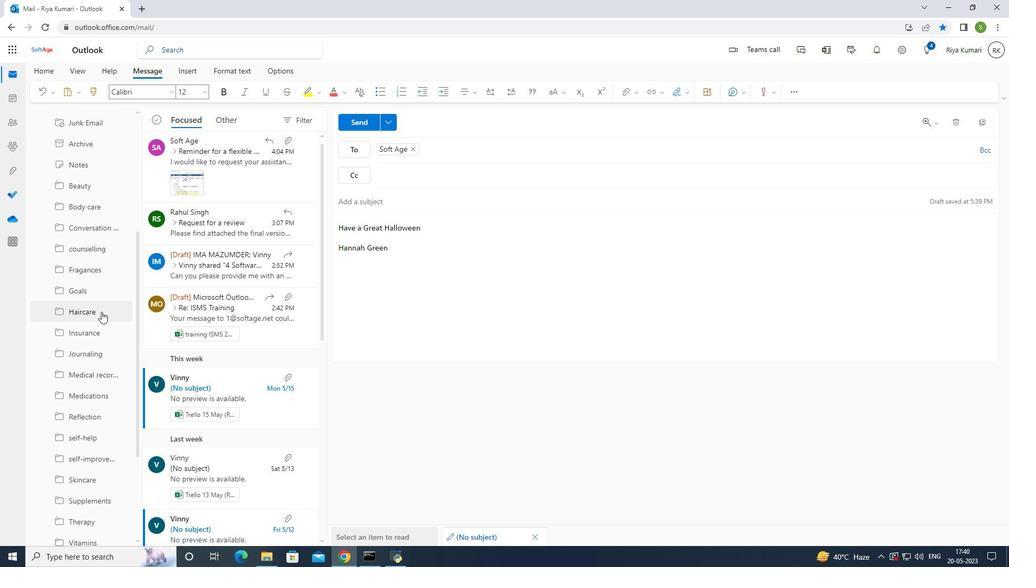 
Action: Mouse scrolled (103, 310) with delta (0, 0)
Screenshot: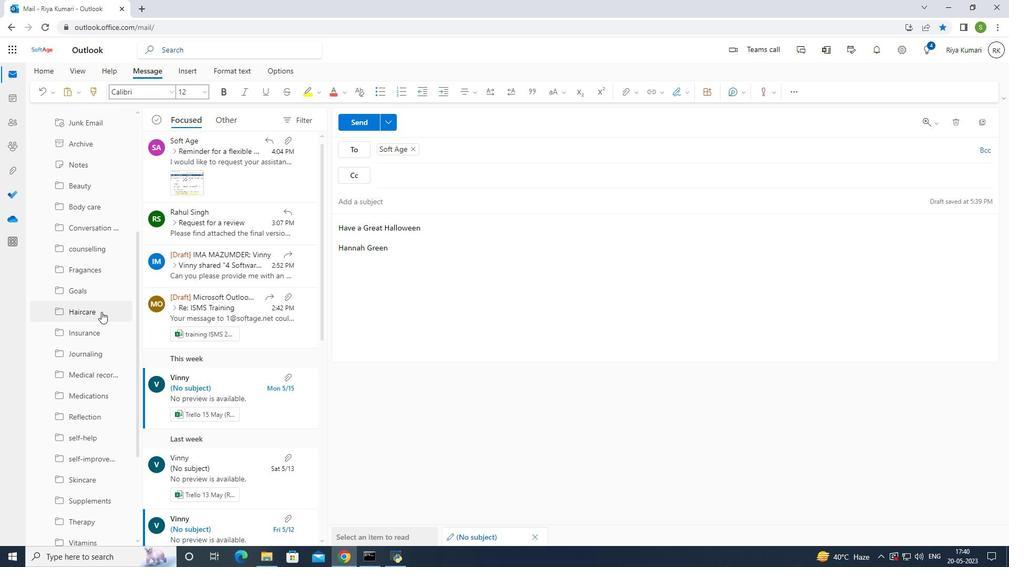 
Action: Mouse scrolled (103, 310) with delta (0, 0)
Screenshot: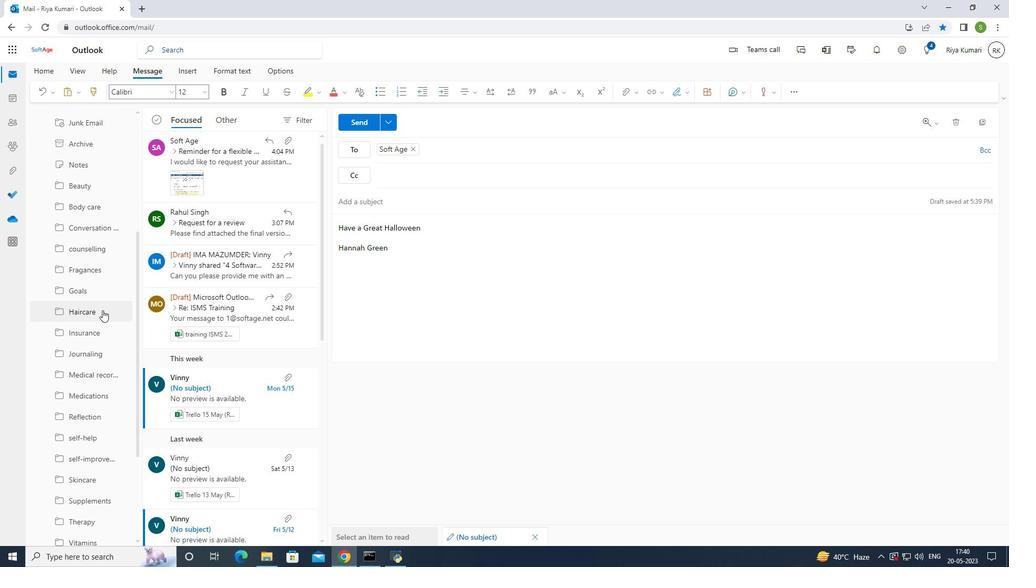 
Action: Mouse scrolled (103, 310) with delta (0, 0)
Screenshot: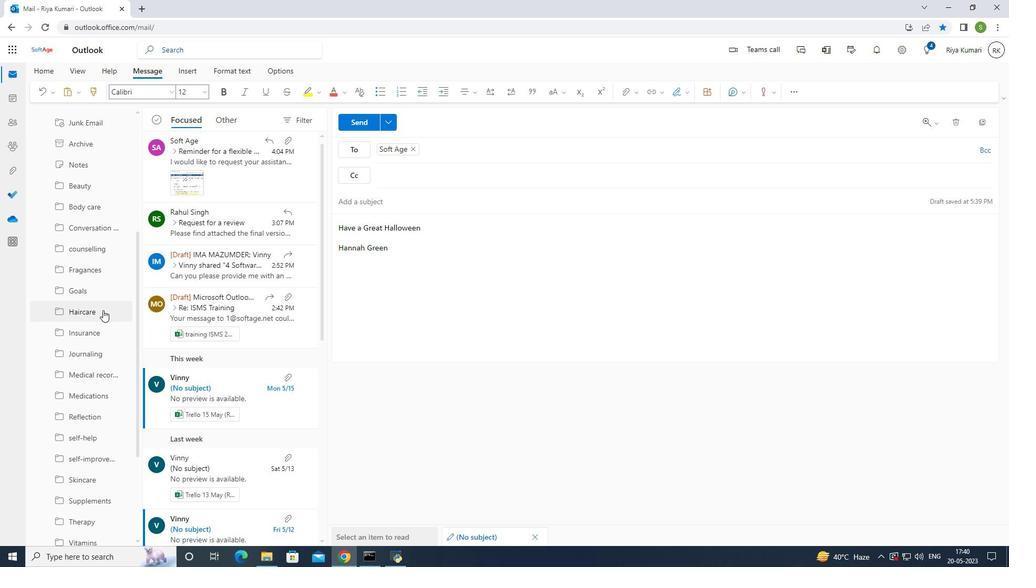 
Action: Mouse moved to (104, 309)
Screenshot: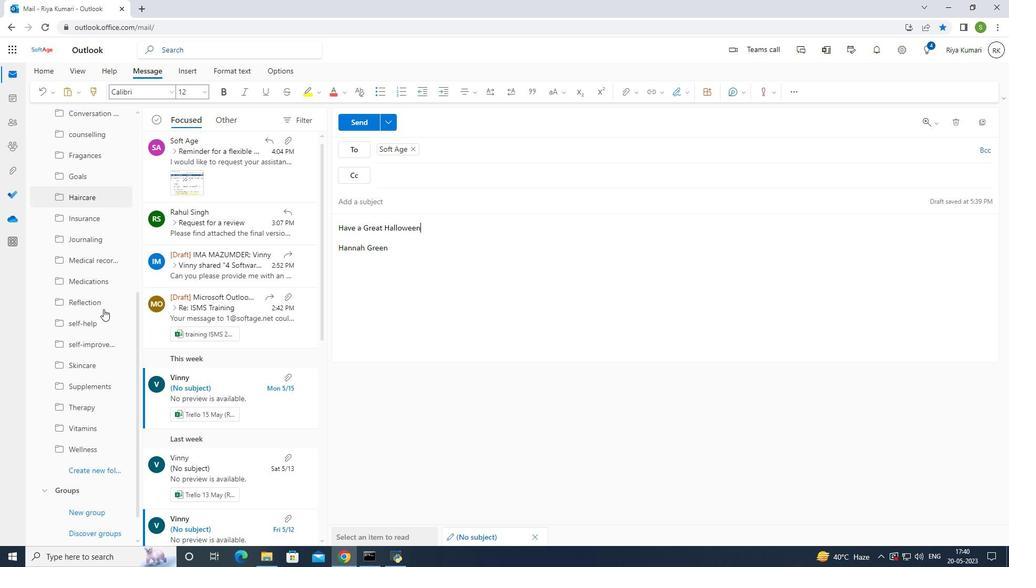 
Action: Mouse scrolled (104, 308) with delta (0, 0)
Screenshot: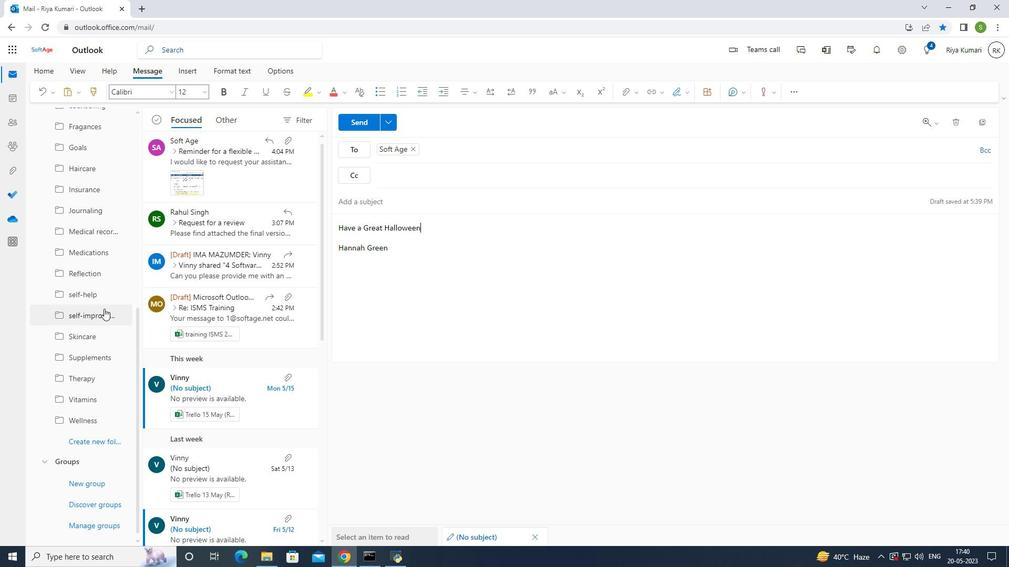 
Action: Mouse scrolled (104, 308) with delta (0, 0)
Screenshot: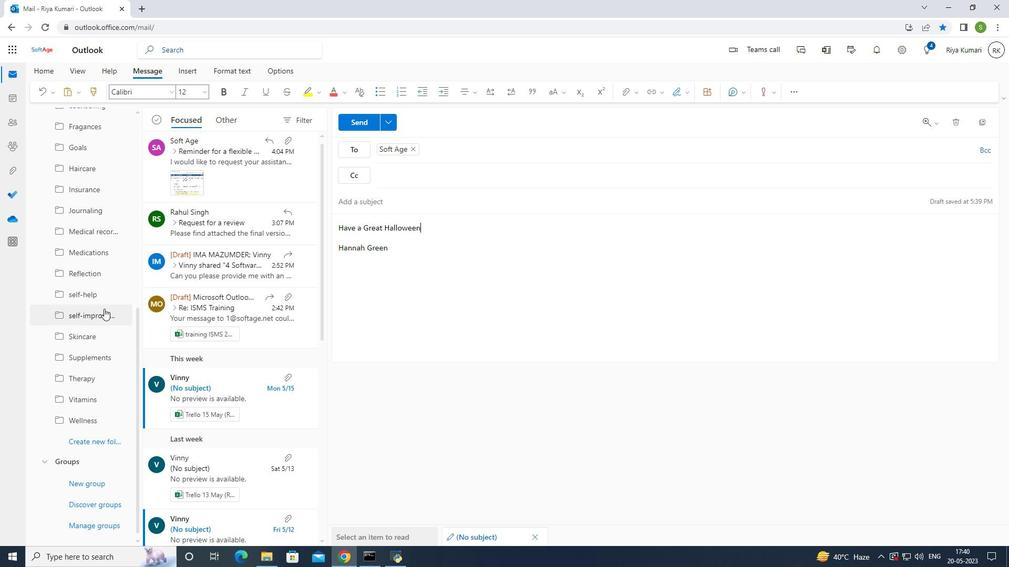 
Action: Mouse moved to (104, 309)
Screenshot: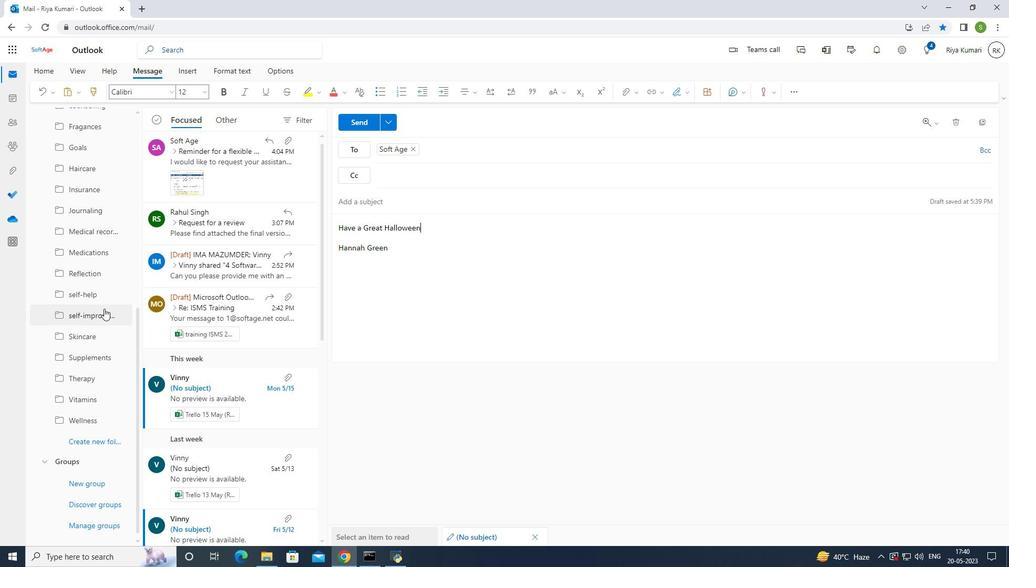 
Action: Mouse scrolled (104, 308) with delta (0, 0)
Screenshot: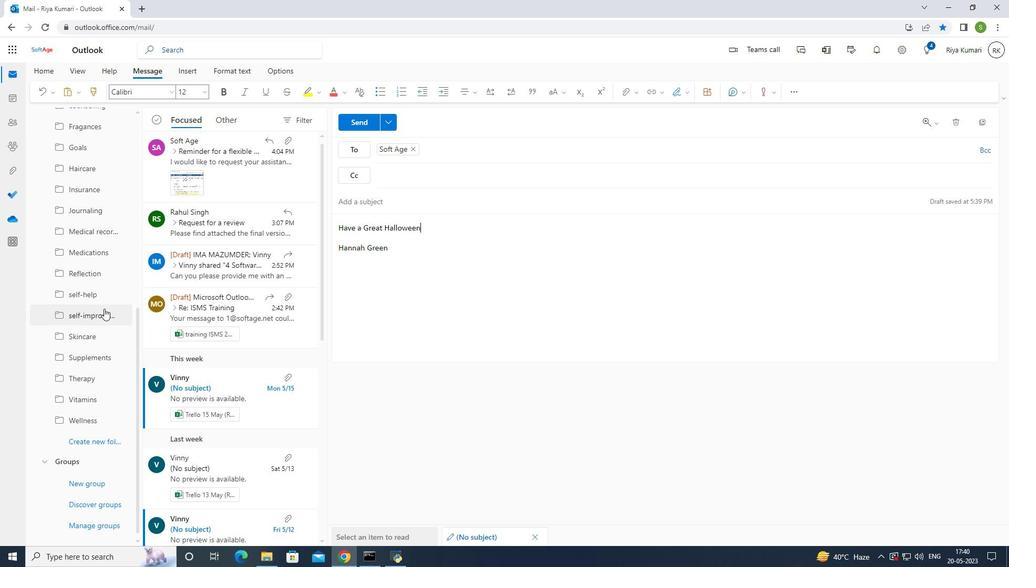 
Action: Mouse scrolled (104, 308) with delta (0, 0)
Screenshot: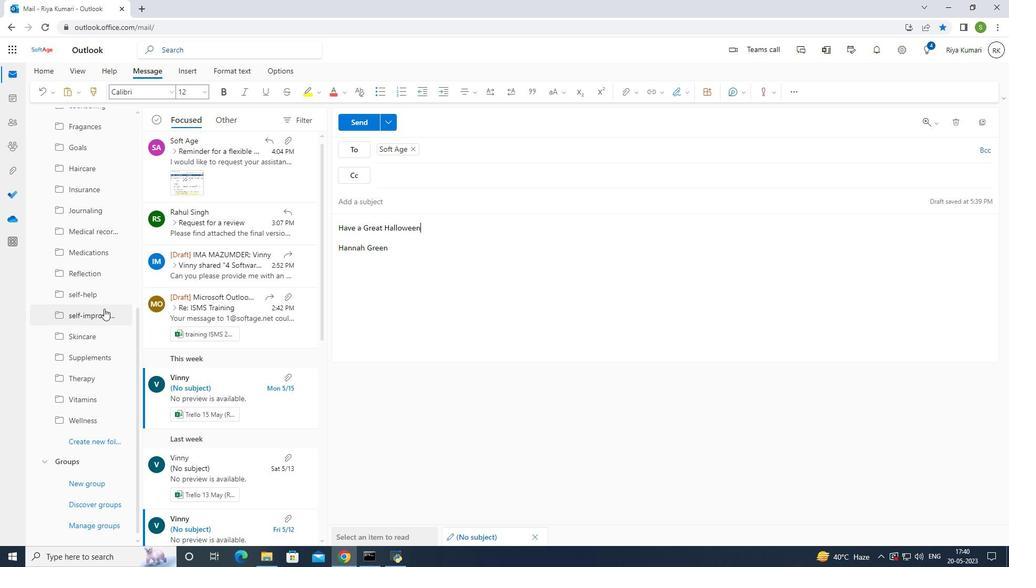 
Action: Mouse moved to (105, 437)
Screenshot: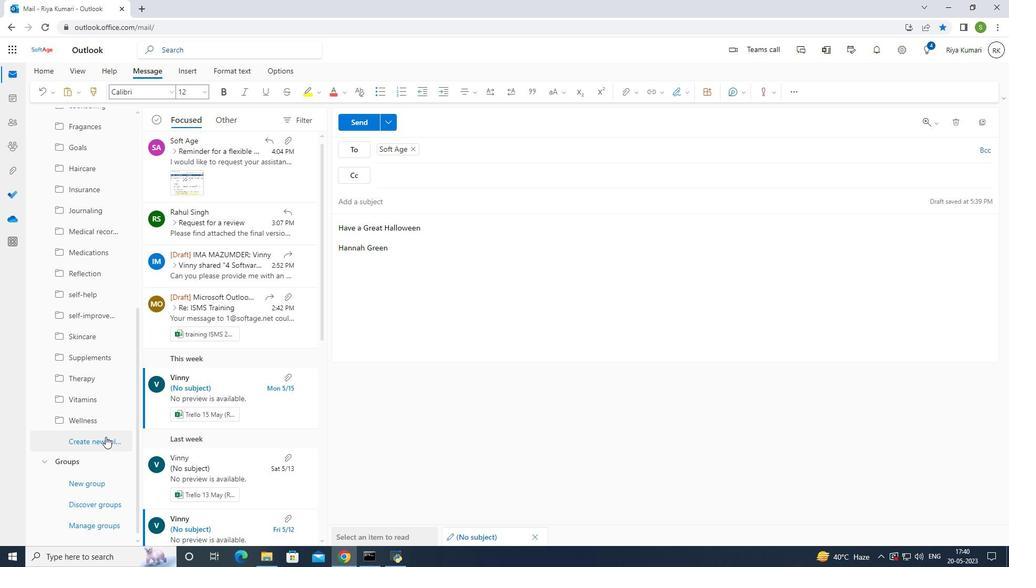 
Action: Mouse pressed left at (105, 437)
Screenshot: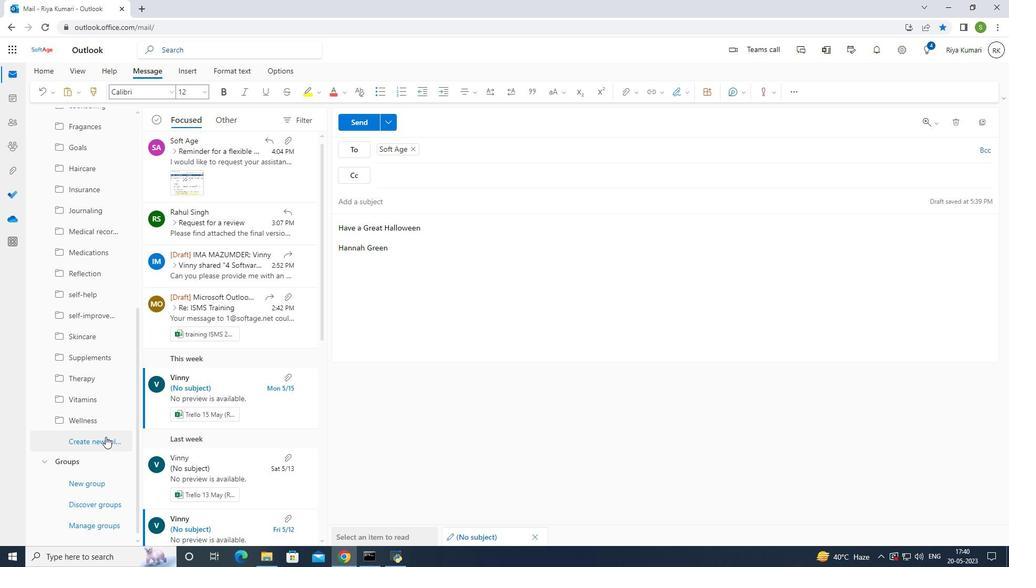 
Action: Mouse moved to (175, 382)
Screenshot: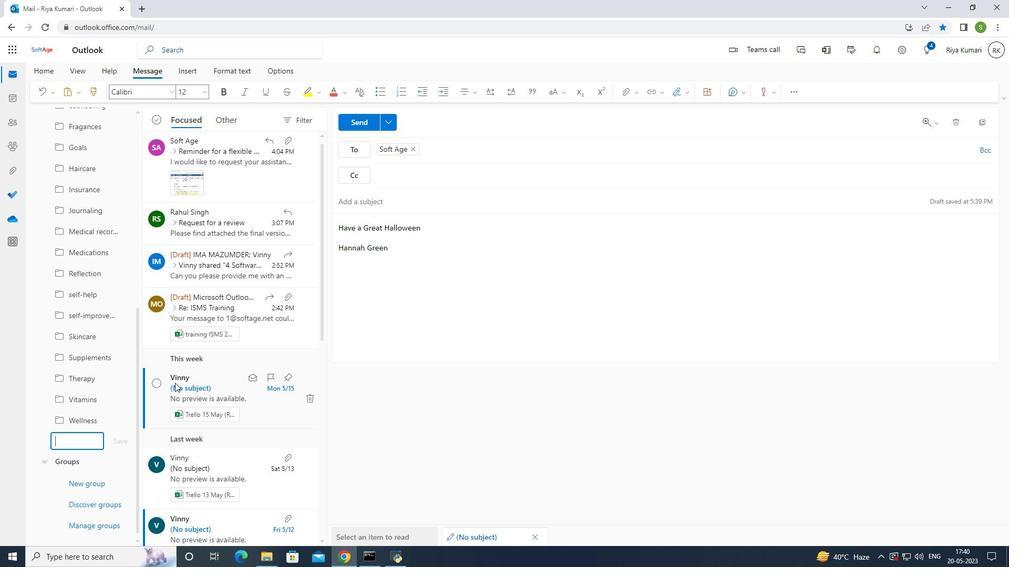 
Action: Key pressed <Key.shift>Meditation
Screenshot: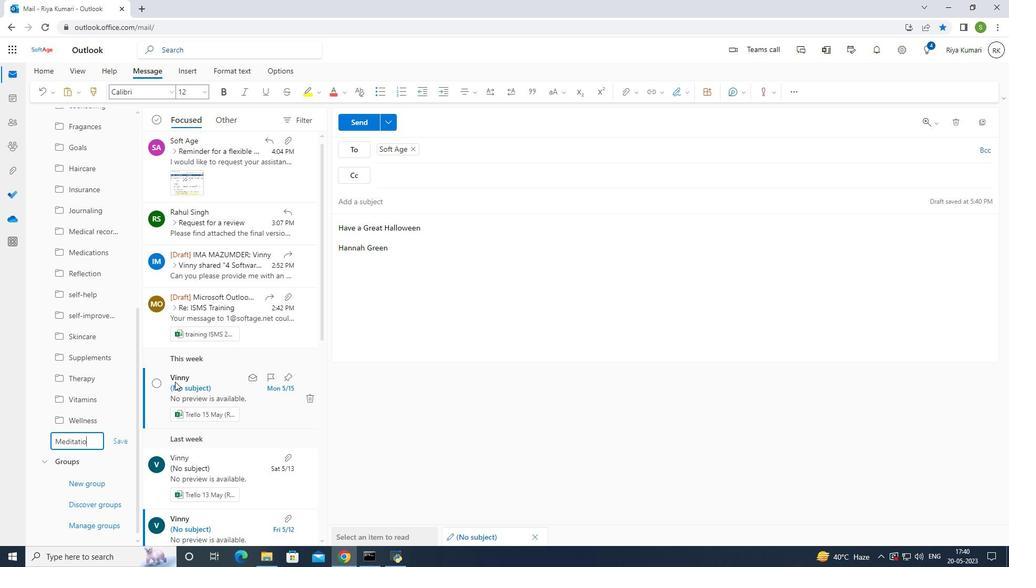 
Action: Mouse moved to (114, 445)
Screenshot: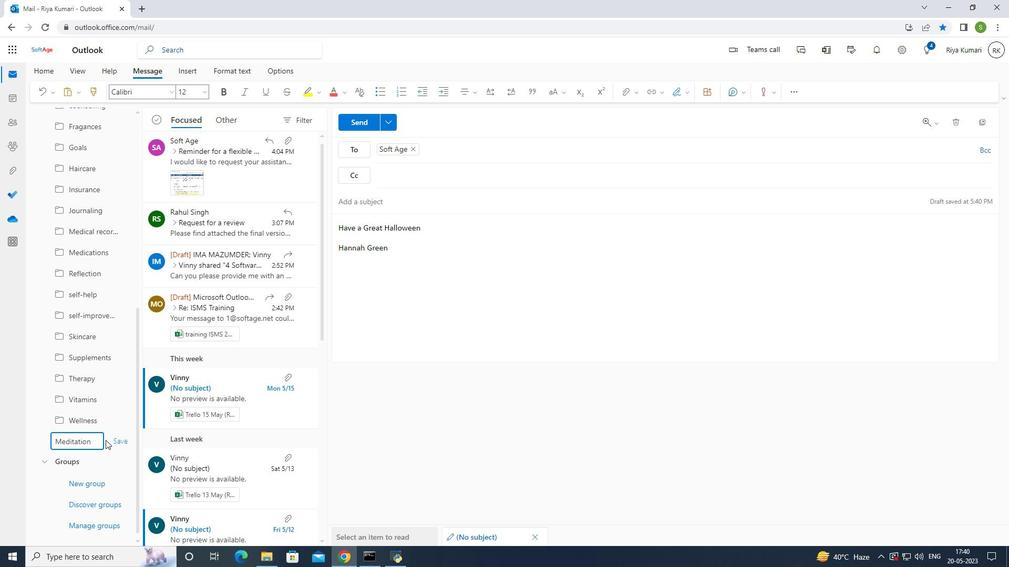 
Action: Mouse pressed left at (114, 445)
Screenshot: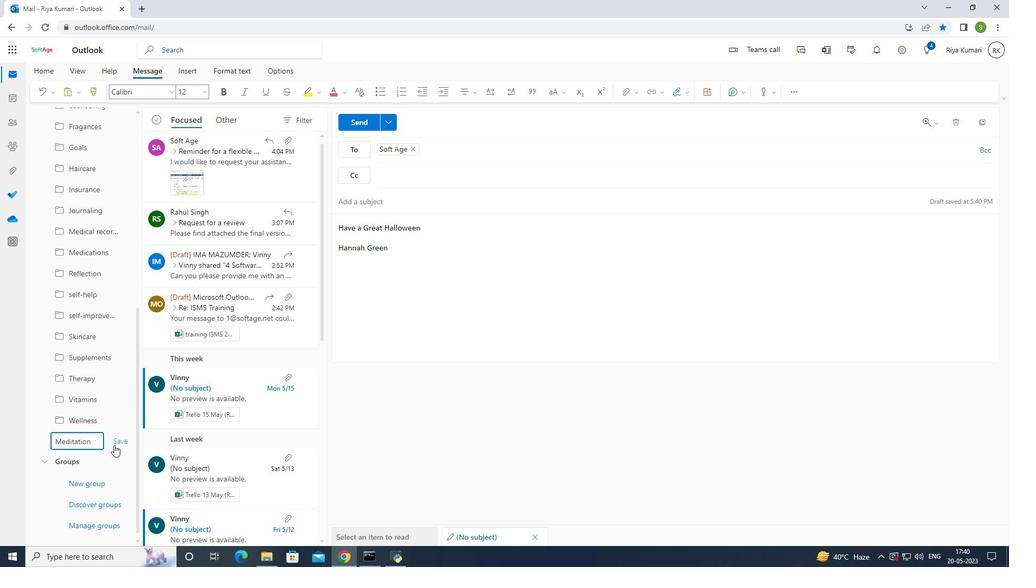 
Action: Mouse moved to (359, 129)
Screenshot: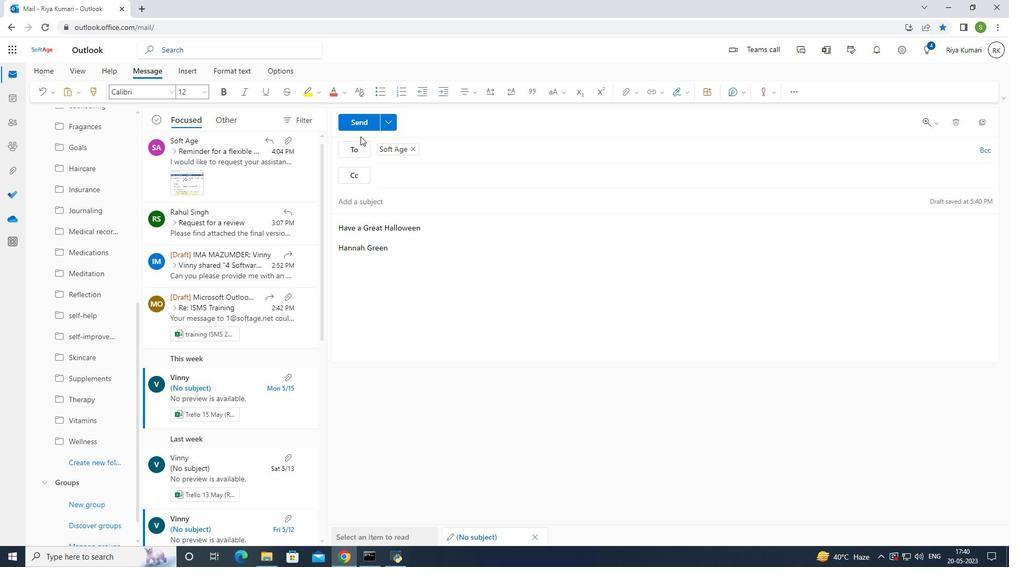 
Action: Mouse pressed left at (359, 129)
Screenshot: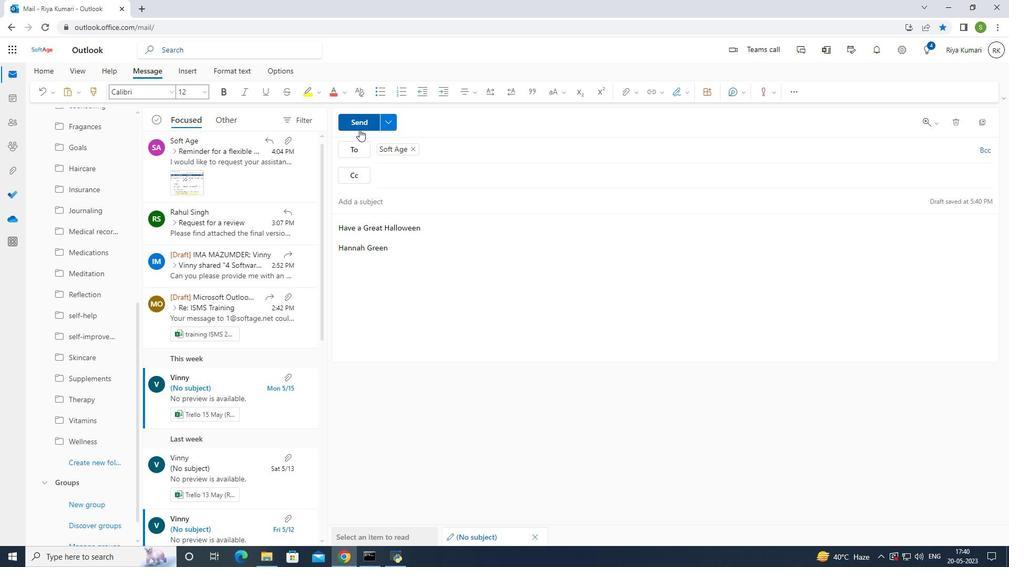 
Action: Mouse moved to (511, 319)
Screenshot: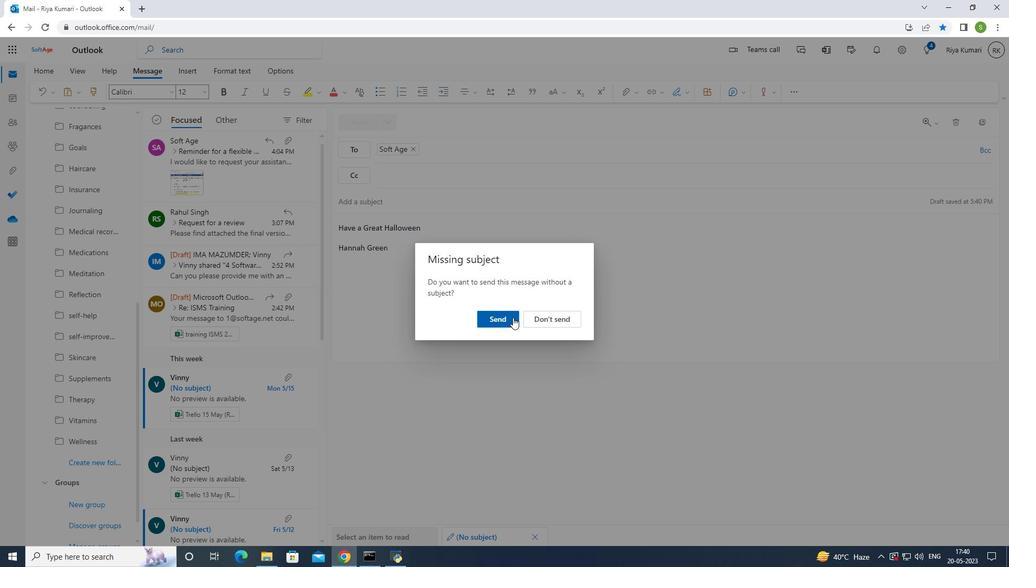 
Action: Mouse pressed left at (511, 319)
Screenshot: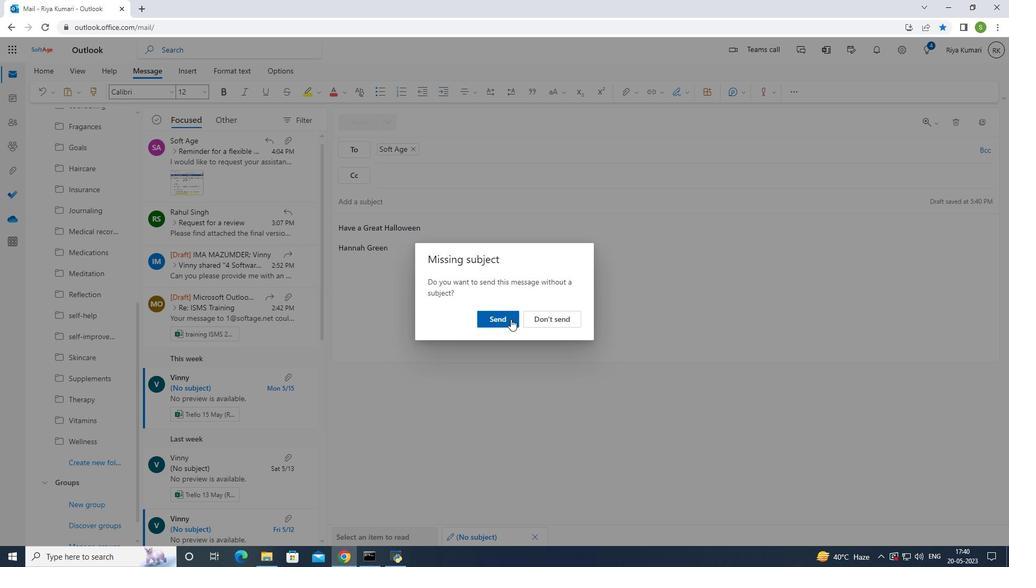 
Action: Mouse moved to (506, 271)
Screenshot: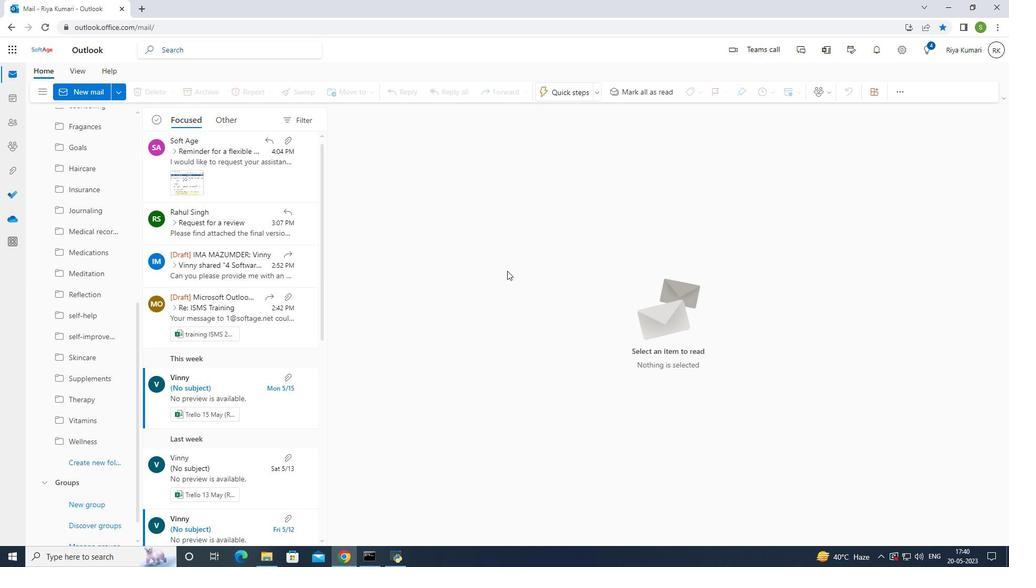 
